 Task: Assign in the project AgileCollab the issue 'Implement a new cloud-based human resource information system for a company with advanced employee self-service and benefits management features' to the sprint 'Compliance Audit Sprint'. Assign in the project AgileCollab the issue 'Integrate a new chatbot feature into an existing customer service portal to enhance customer support and response time' to the sprint 'Compliance Audit Sprint'. Assign in the project AgileCollab the issue 'Develop a new tool for automated testing of load testing and stress testing for web applications' to the sprint 'Compliance Audit Sprint'. Assign in the project AgileCollab the issue 'Upgrade the user interface of a mobile application to improve usability and aesthetics' to the sprint 'Compliance Audit Sprint'
Action: Mouse moved to (185, 50)
Screenshot: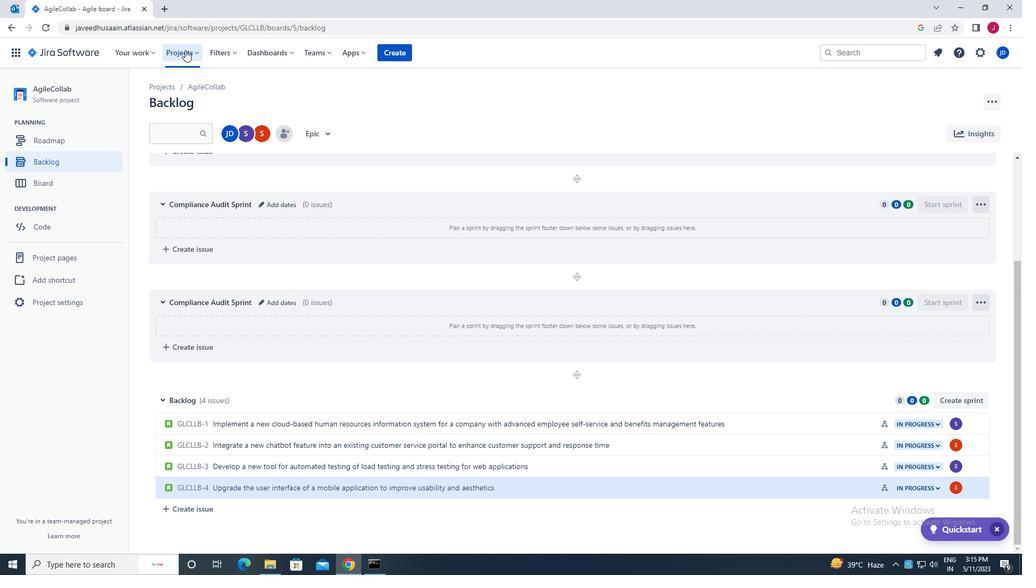 
Action: Mouse pressed left at (185, 50)
Screenshot: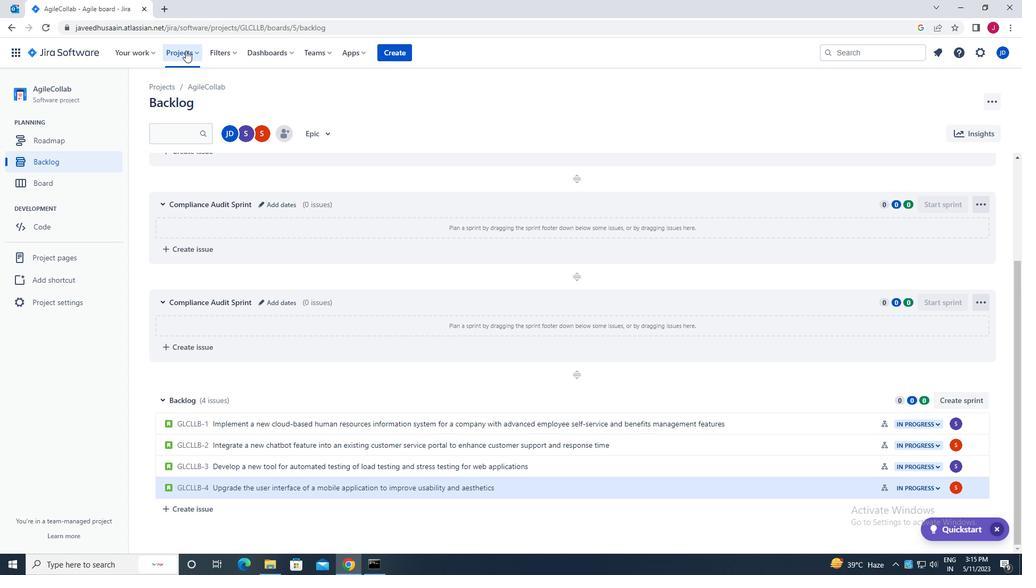 
Action: Mouse moved to (210, 100)
Screenshot: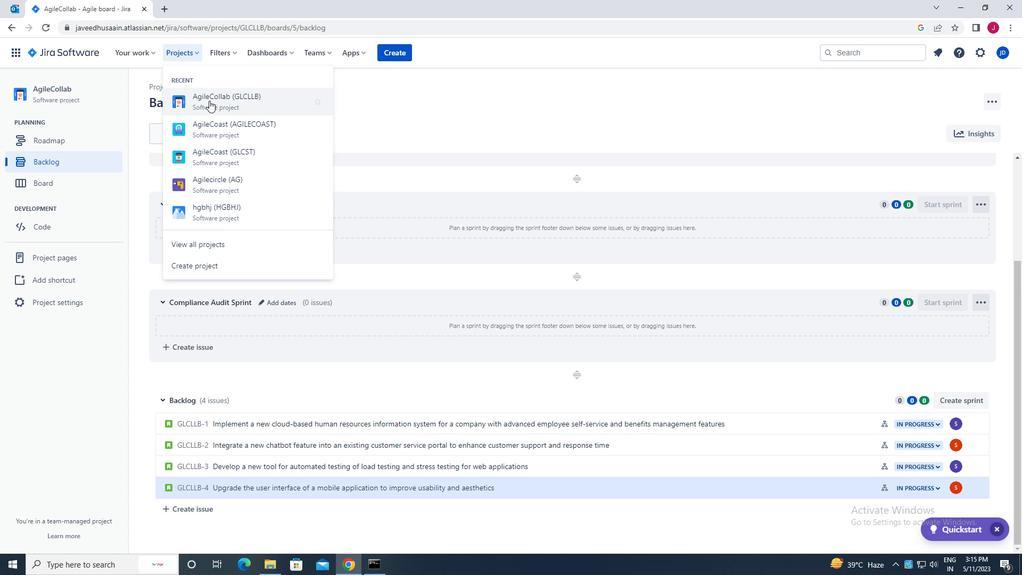 
Action: Mouse pressed left at (210, 100)
Screenshot: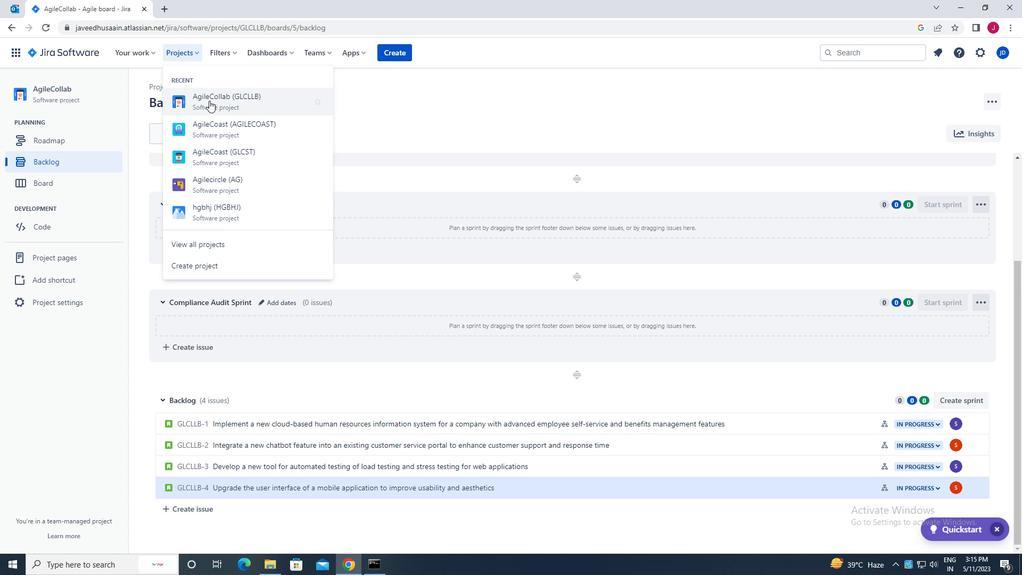 
Action: Mouse moved to (247, 103)
Screenshot: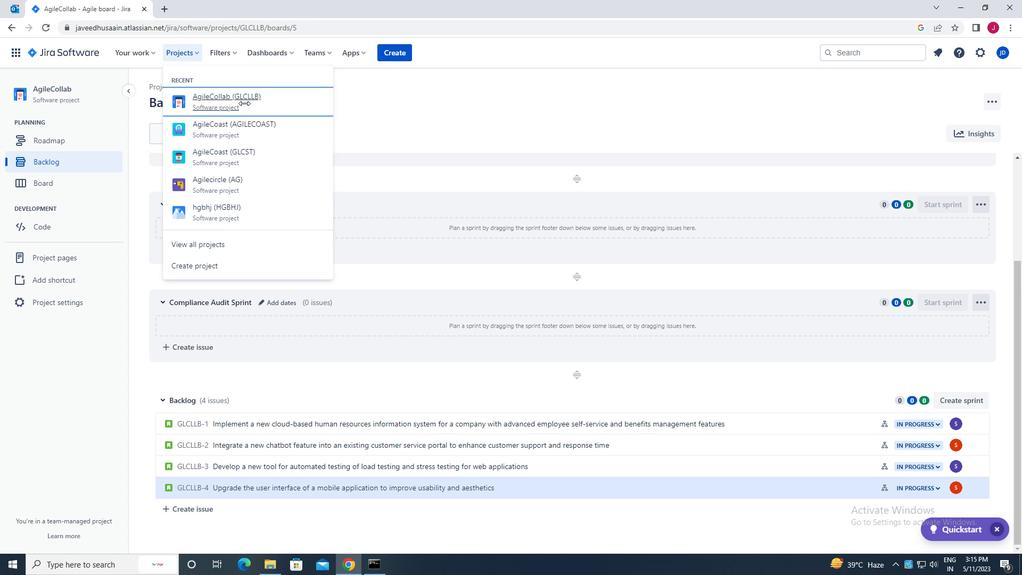 
Action: Mouse pressed left at (247, 103)
Screenshot: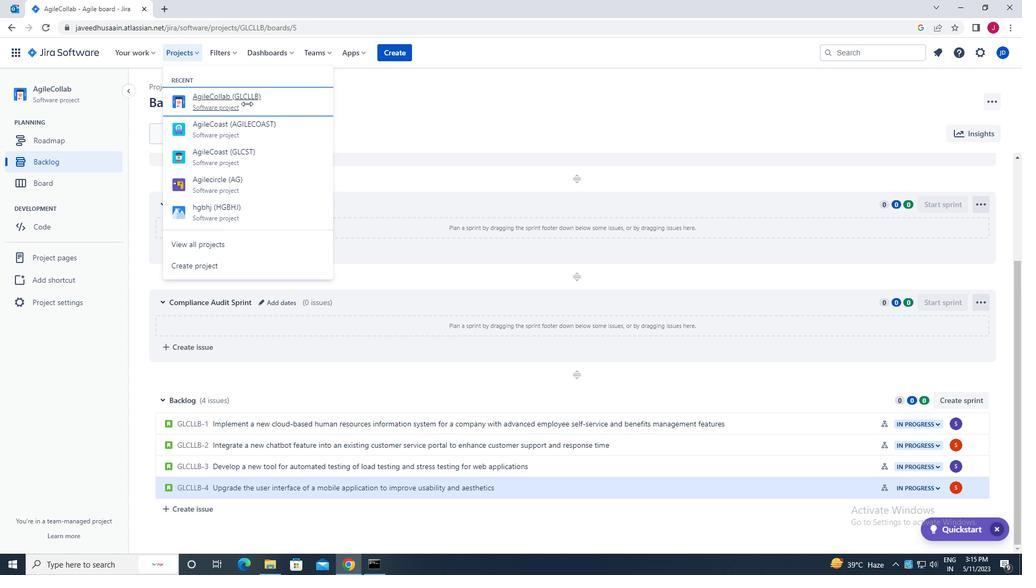 
Action: Mouse moved to (78, 163)
Screenshot: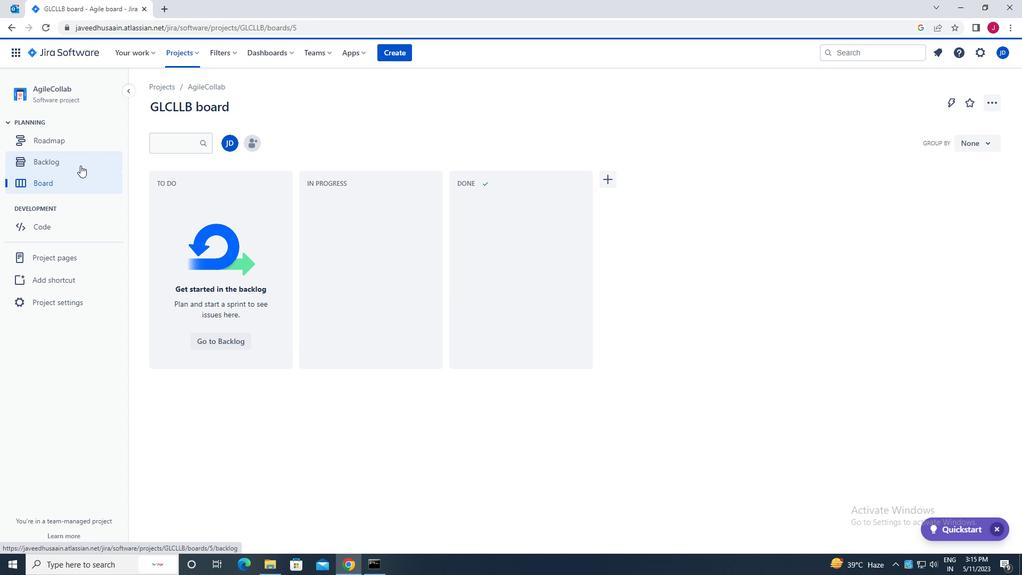 
Action: Mouse pressed left at (78, 163)
Screenshot: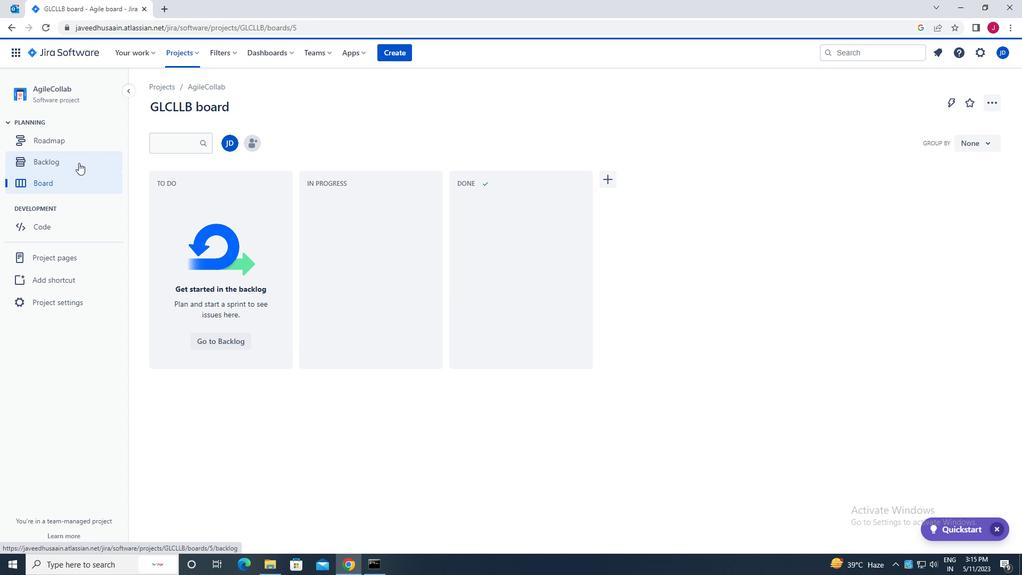 
Action: Mouse moved to (747, 386)
Screenshot: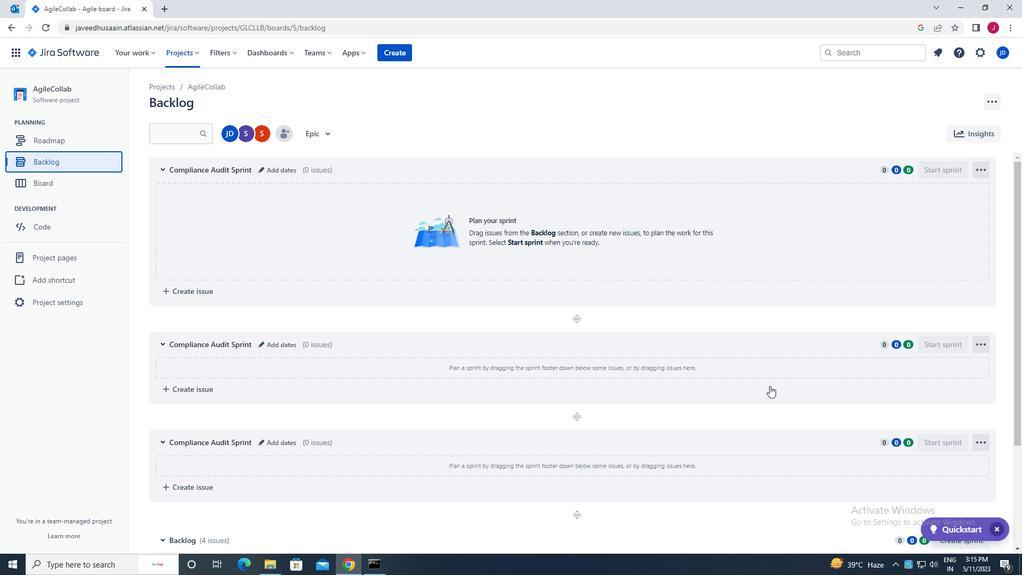 
Action: Mouse scrolled (747, 386) with delta (0, 0)
Screenshot: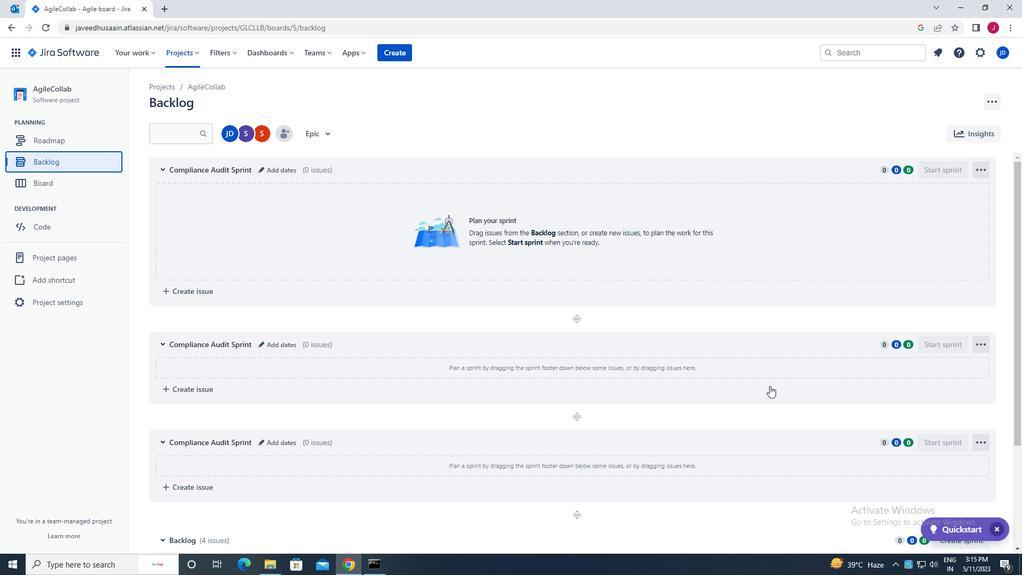 
Action: Mouse moved to (747, 386)
Screenshot: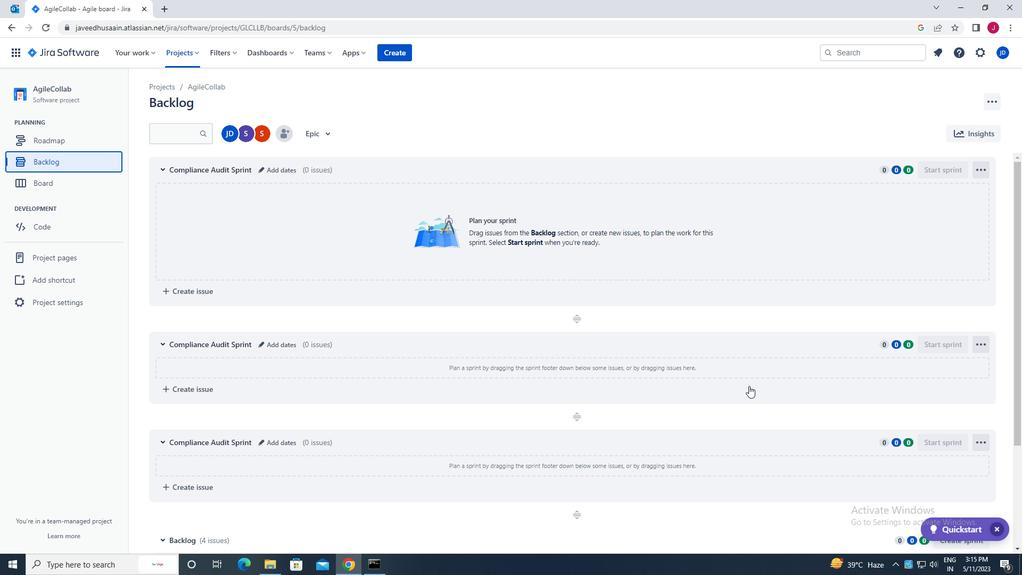 
Action: Mouse scrolled (747, 386) with delta (0, 0)
Screenshot: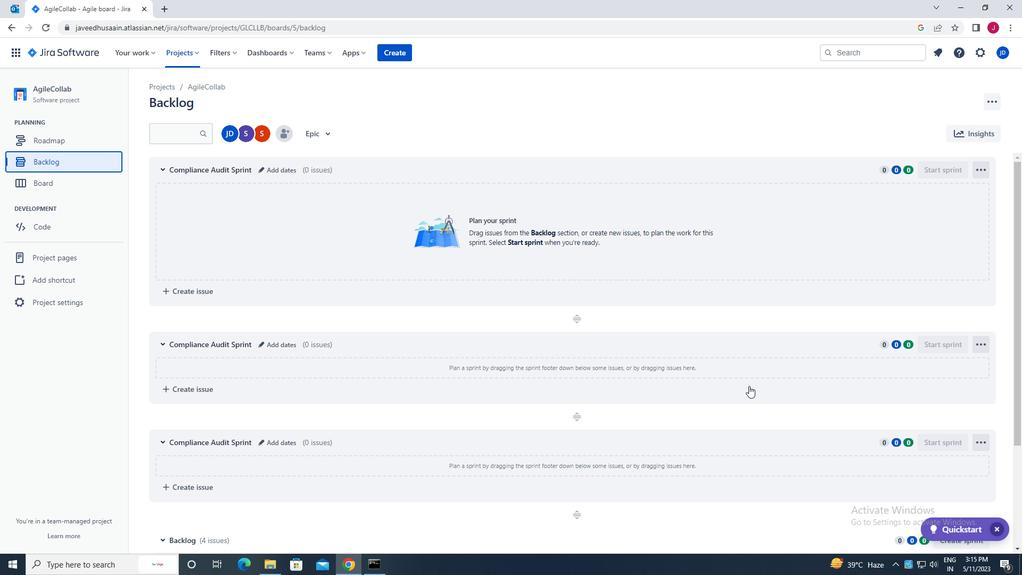
Action: Mouse scrolled (747, 386) with delta (0, 0)
Screenshot: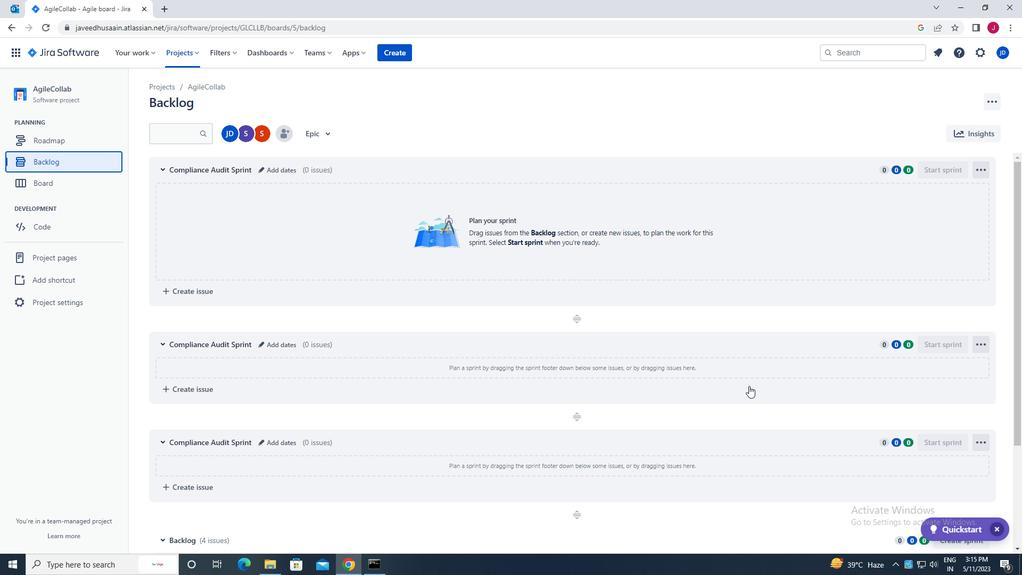 
Action: Mouse scrolled (747, 386) with delta (0, 0)
Screenshot: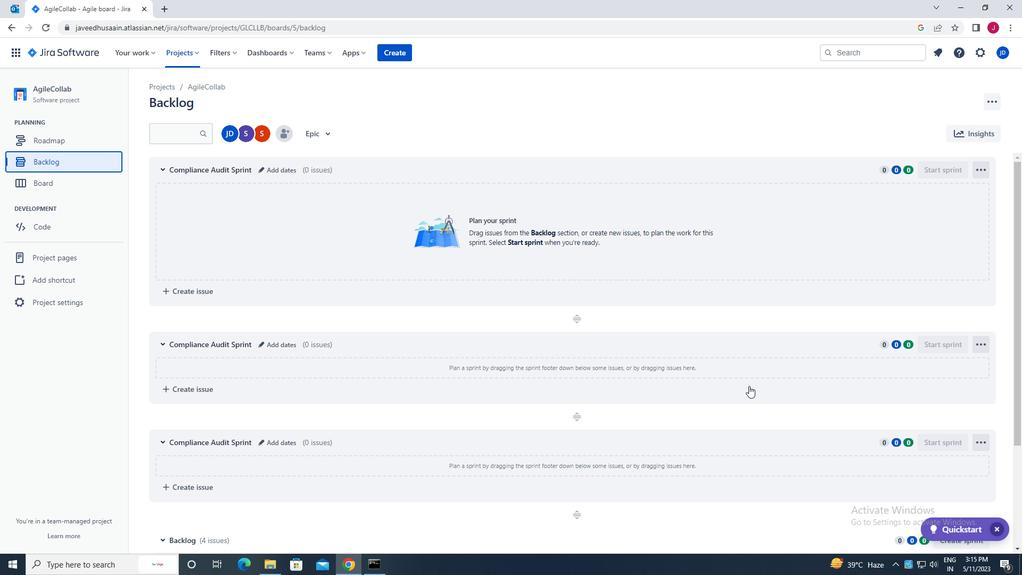 
Action: Mouse scrolled (747, 386) with delta (0, 0)
Screenshot: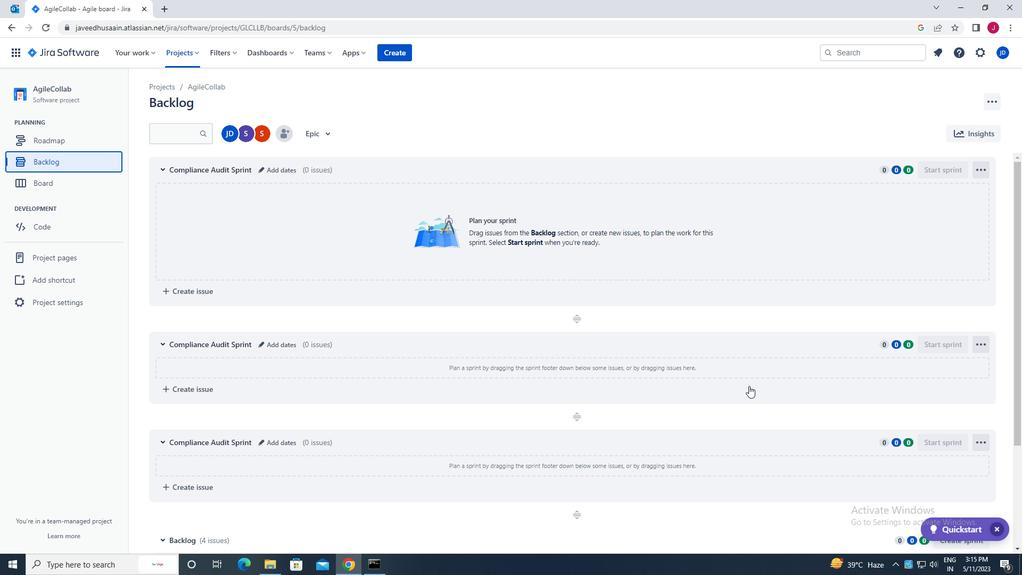 
Action: Mouse moved to (739, 386)
Screenshot: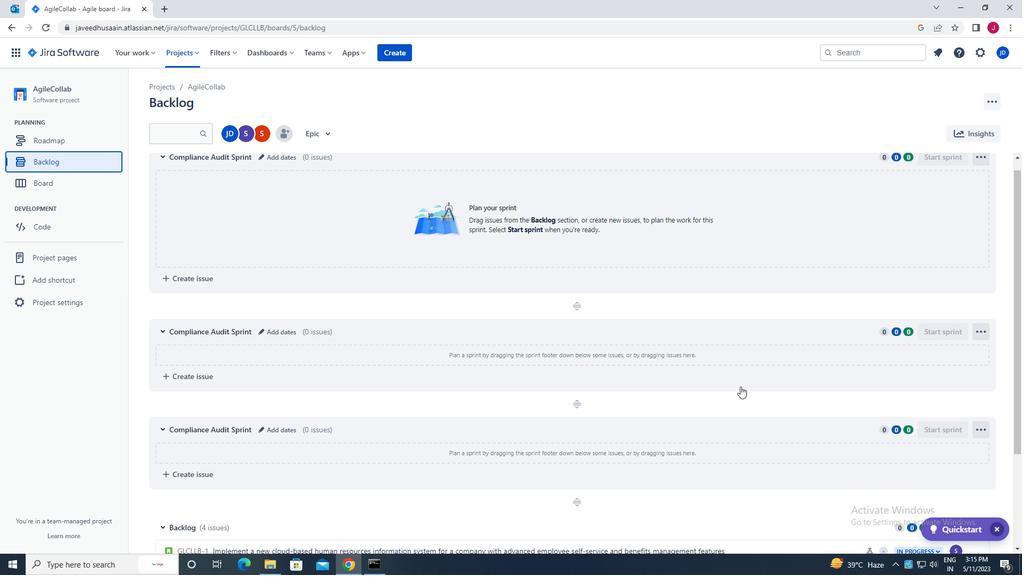 
Action: Mouse scrolled (739, 386) with delta (0, 0)
Screenshot: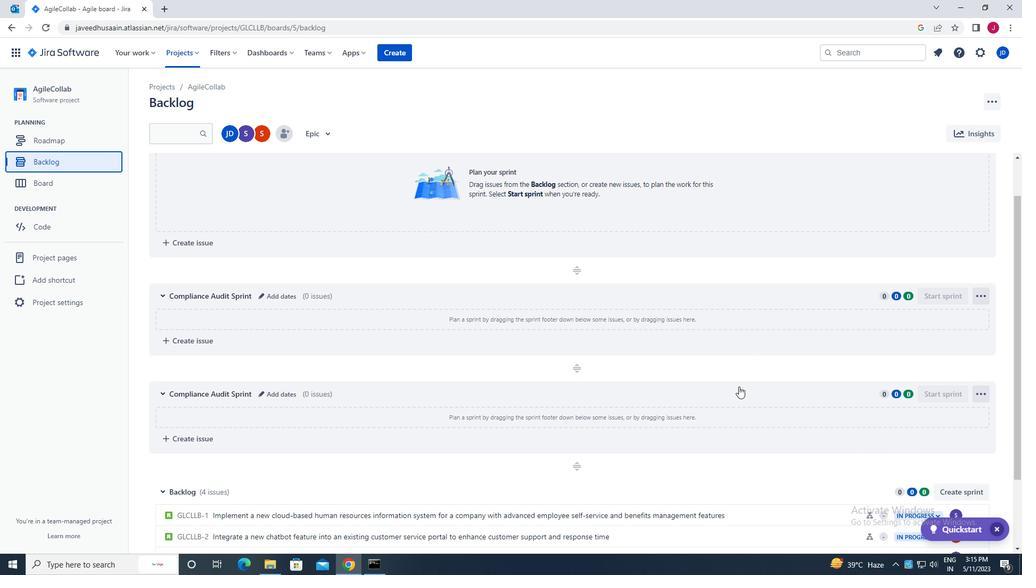 
Action: Mouse scrolled (739, 386) with delta (0, 0)
Screenshot: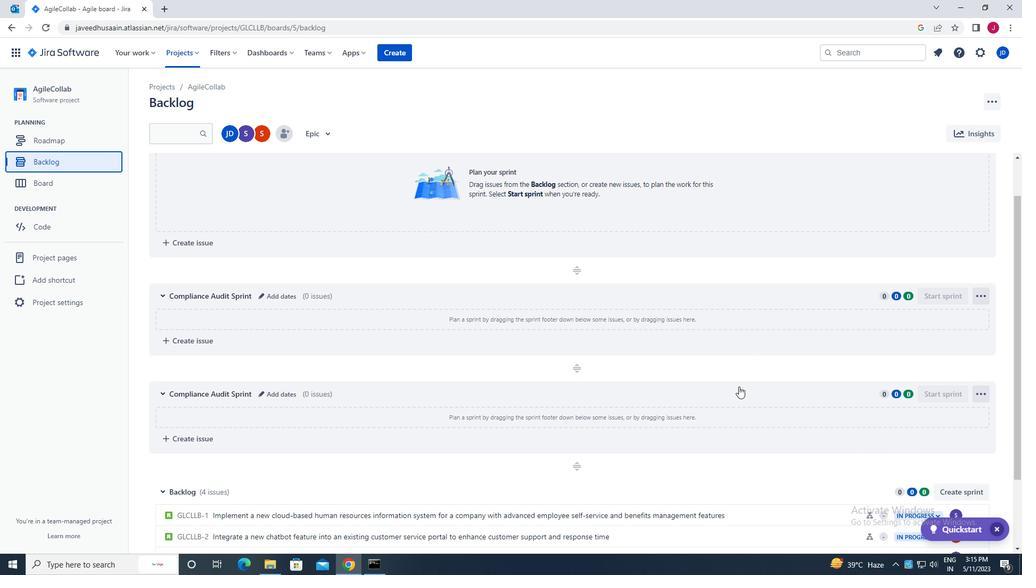 
Action: Mouse scrolled (739, 386) with delta (0, 0)
Screenshot: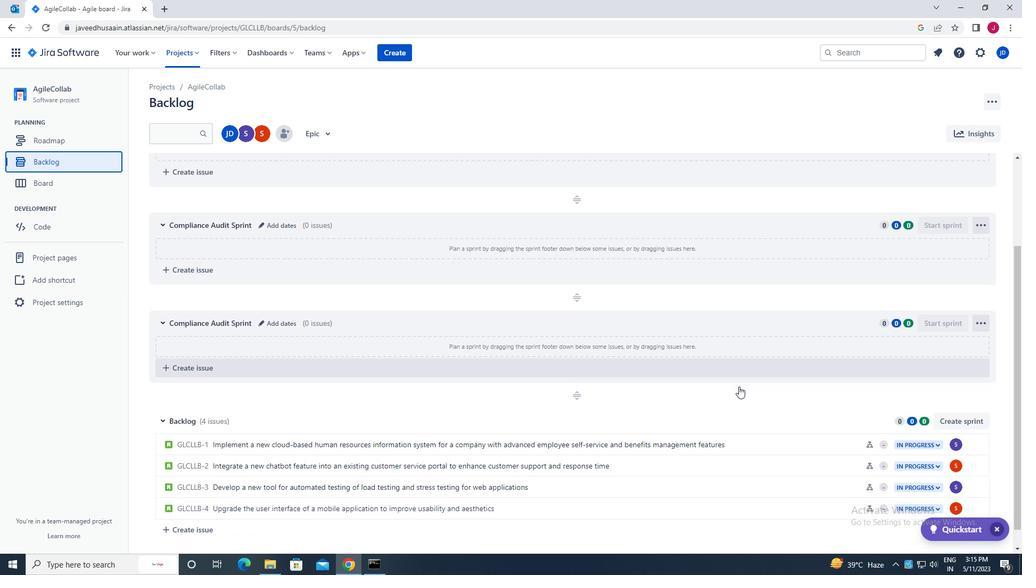 
Action: Mouse scrolled (739, 386) with delta (0, 0)
Screenshot: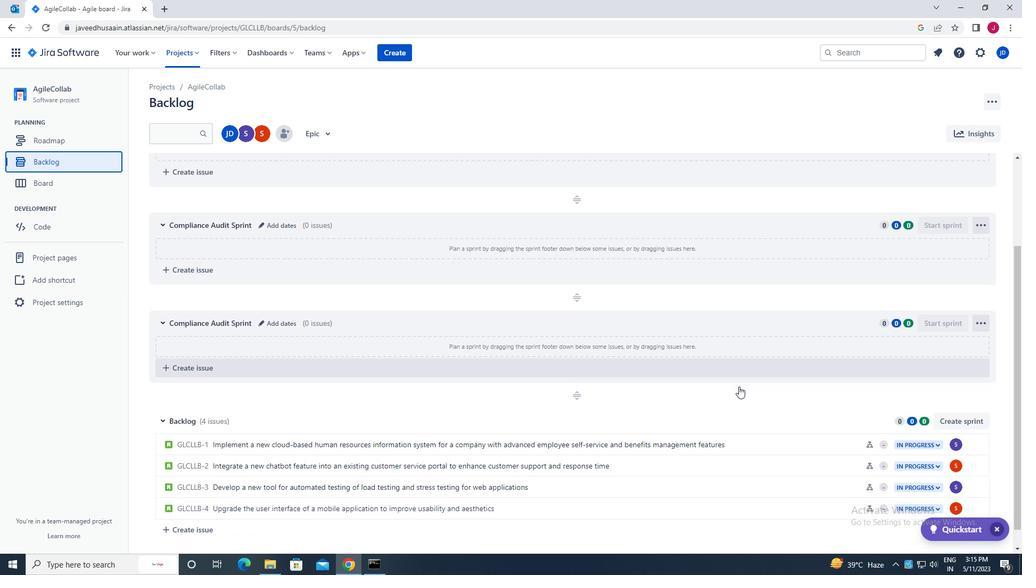
Action: Mouse scrolled (739, 386) with delta (0, 0)
Screenshot: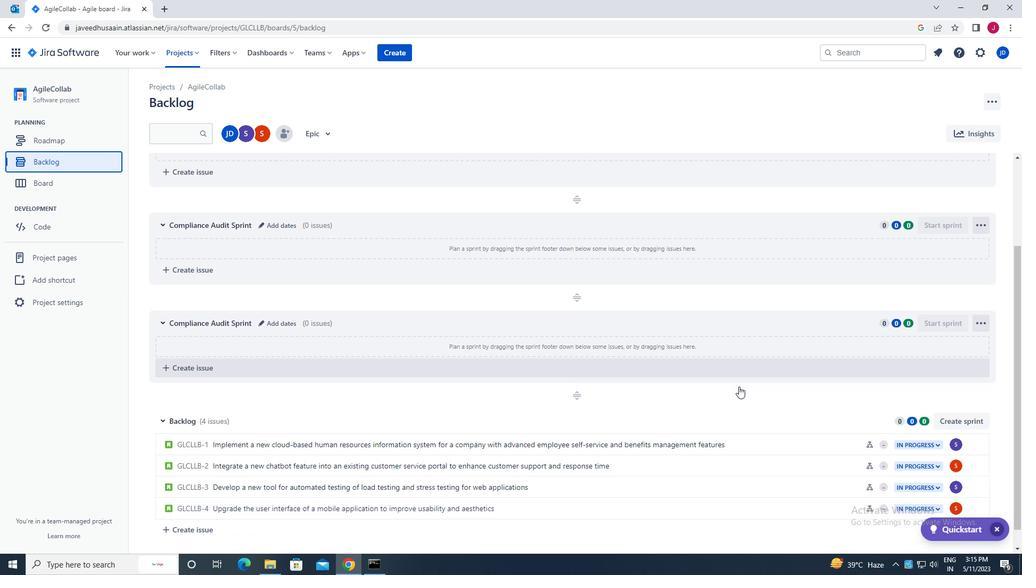 
Action: Mouse scrolled (739, 386) with delta (0, 0)
Screenshot: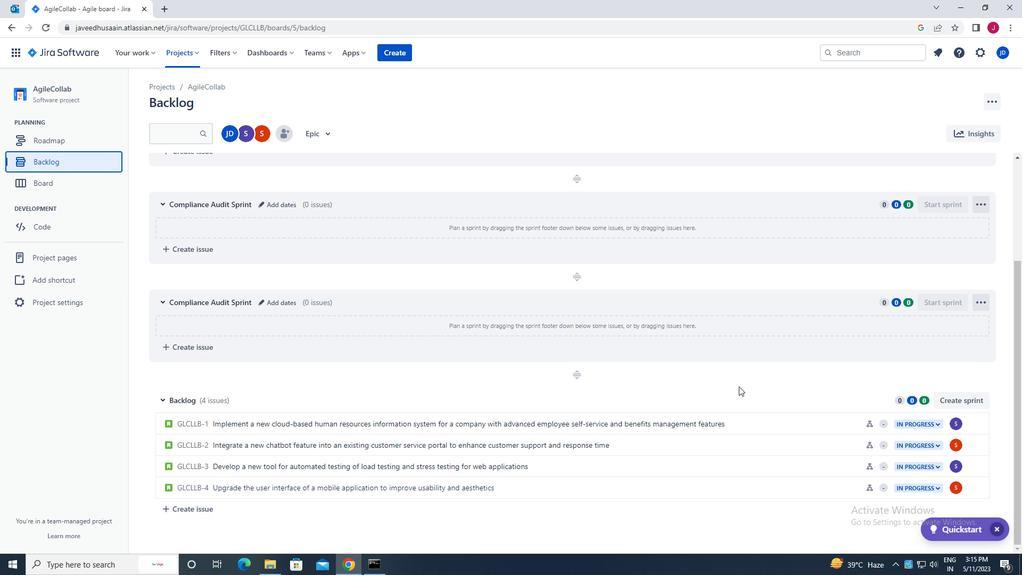 
Action: Mouse scrolled (739, 386) with delta (0, 0)
Screenshot: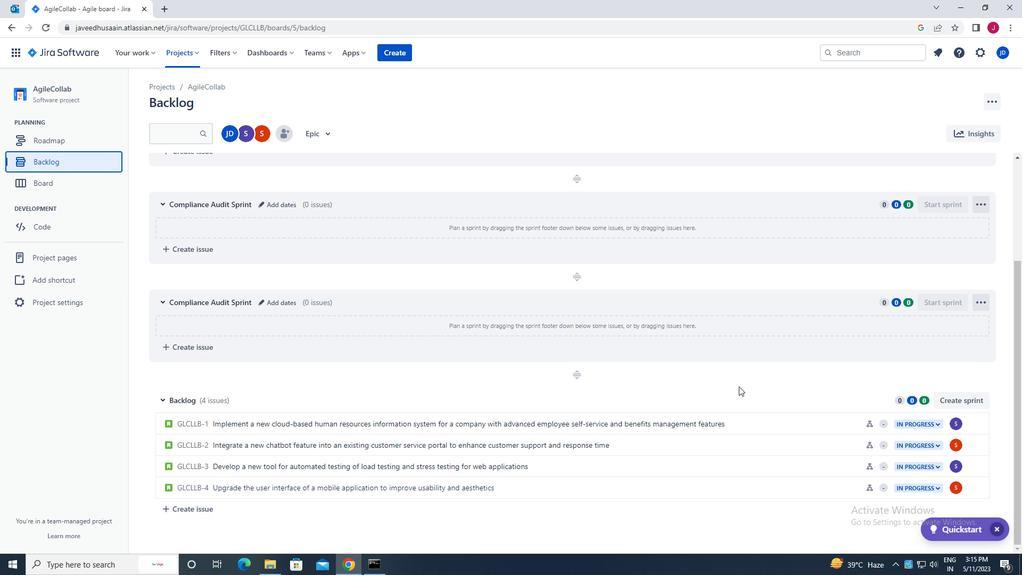 
Action: Mouse scrolled (739, 386) with delta (0, 0)
Screenshot: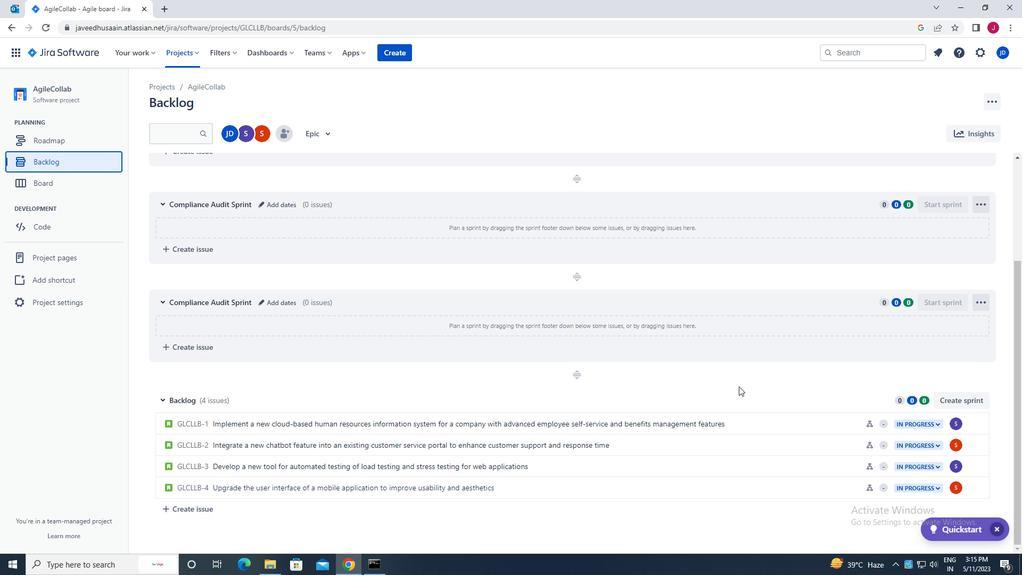 
Action: Mouse scrolled (739, 386) with delta (0, 0)
Screenshot: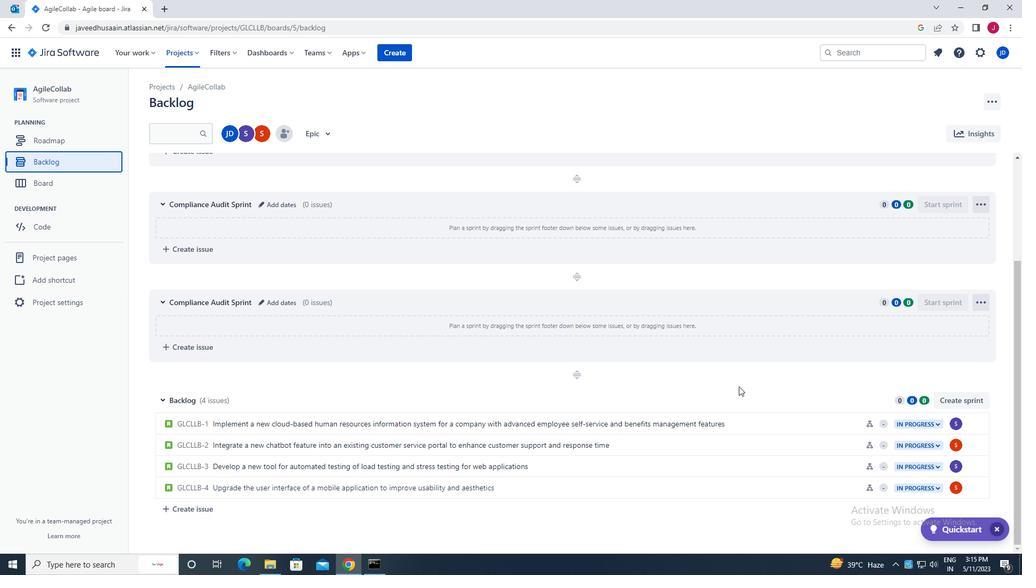 
Action: Mouse scrolled (739, 386) with delta (0, 0)
Screenshot: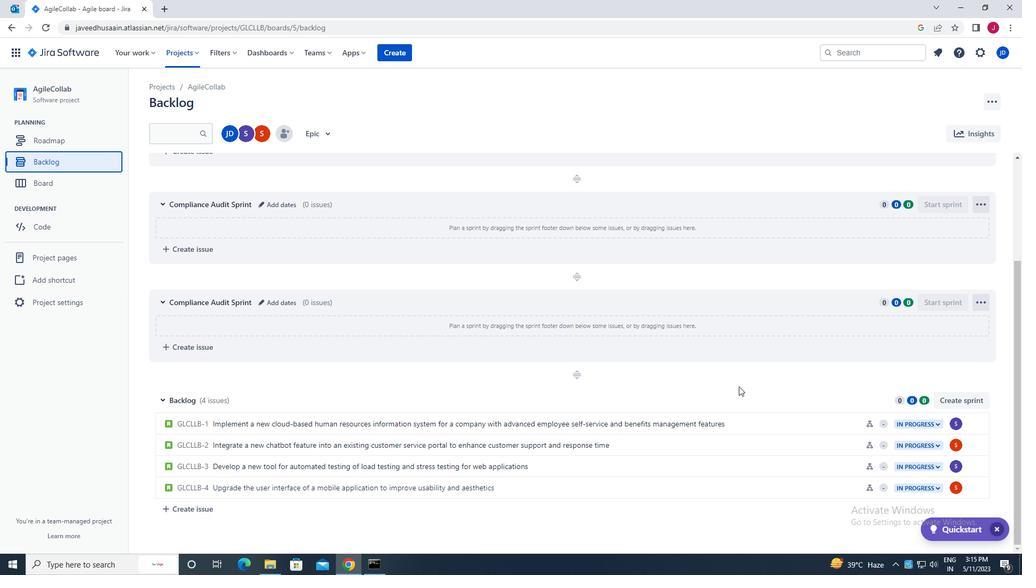 
Action: Mouse scrolled (739, 386) with delta (0, 0)
Screenshot: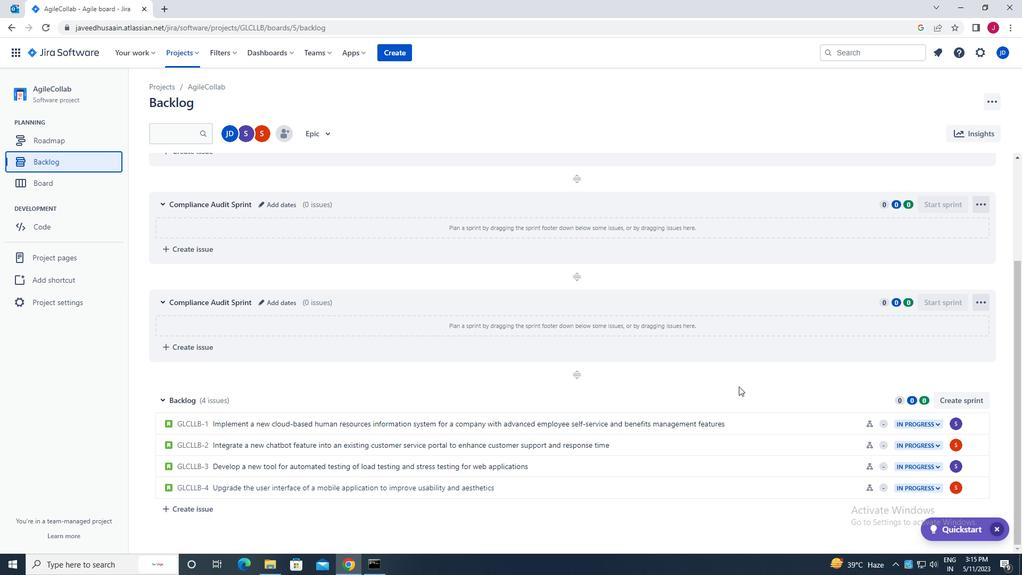 
Action: Mouse moved to (975, 424)
Screenshot: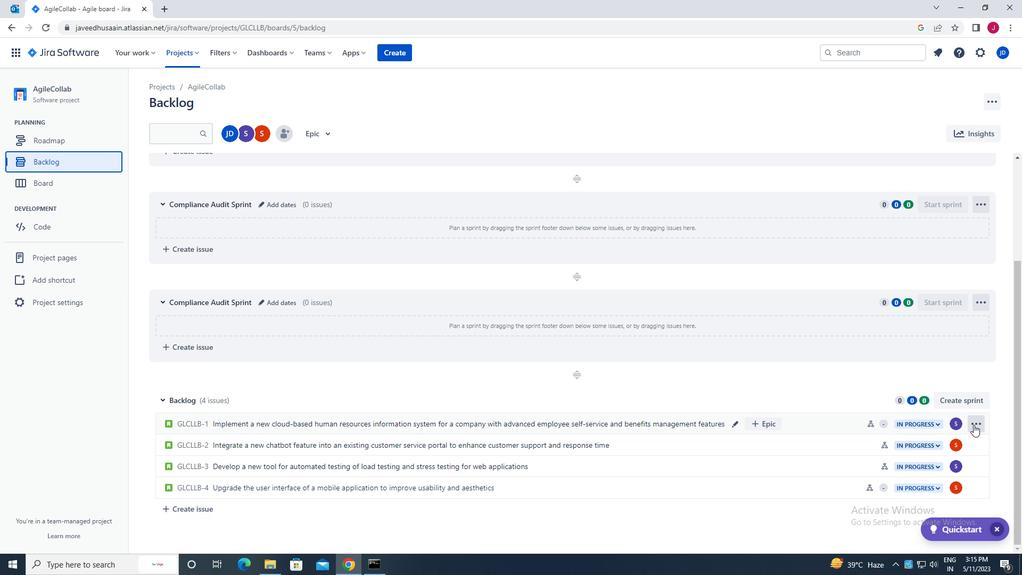 
Action: Mouse pressed left at (975, 424)
Screenshot: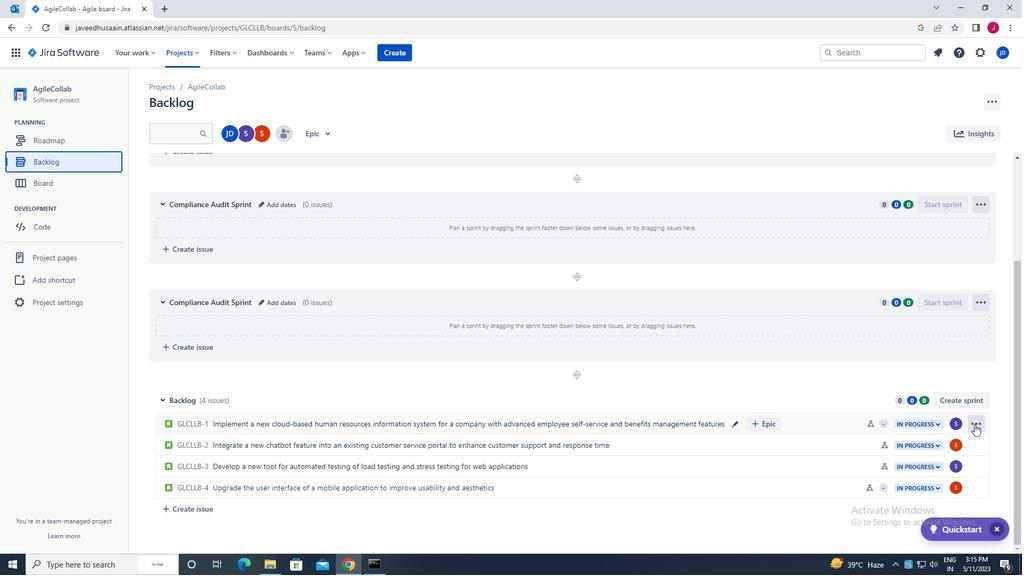 
Action: Mouse moved to (951, 331)
Screenshot: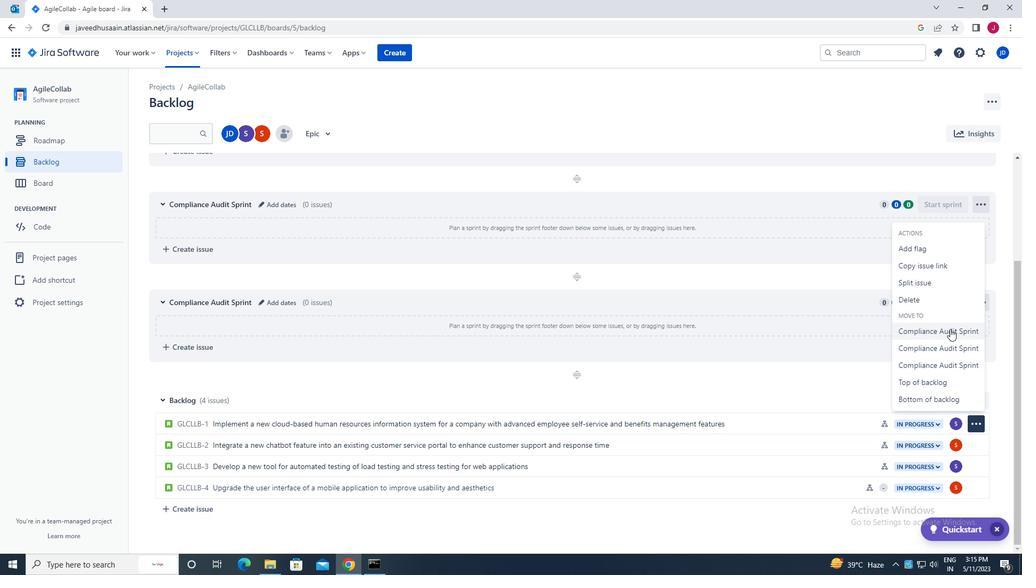 
Action: Mouse pressed left at (951, 331)
Screenshot: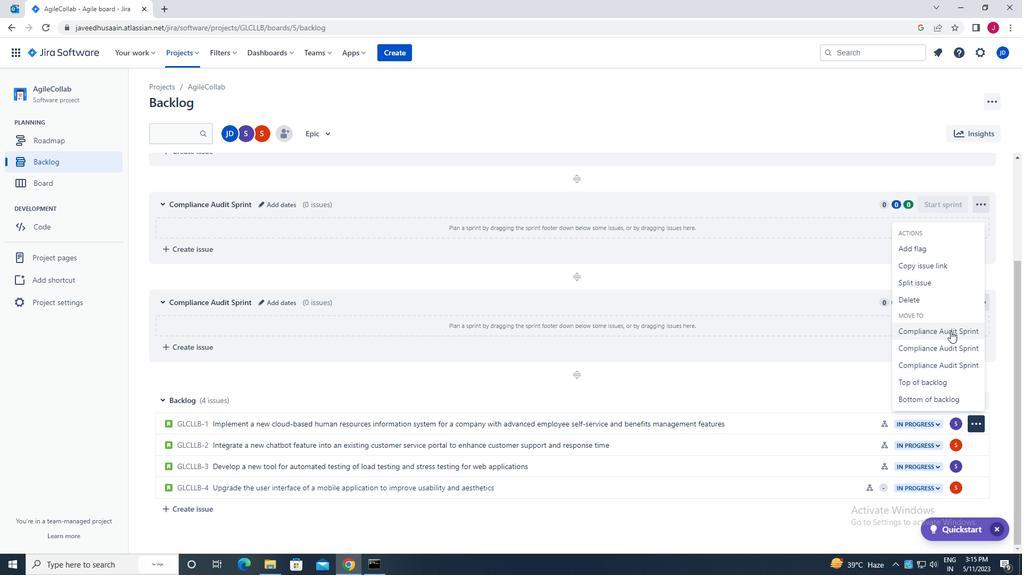
Action: Mouse moved to (825, 408)
Screenshot: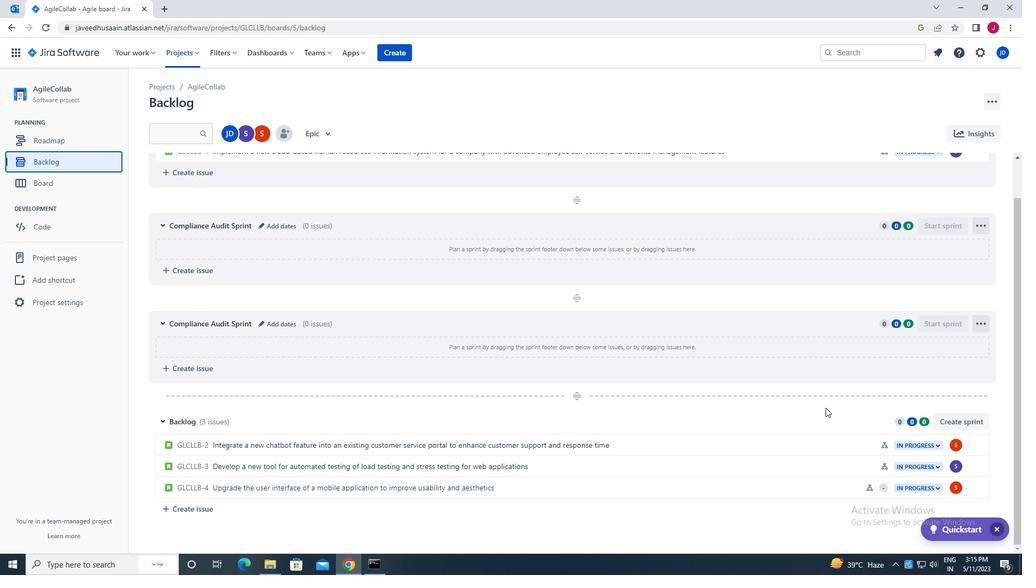 
Action: Mouse scrolled (825, 407) with delta (0, 0)
Screenshot: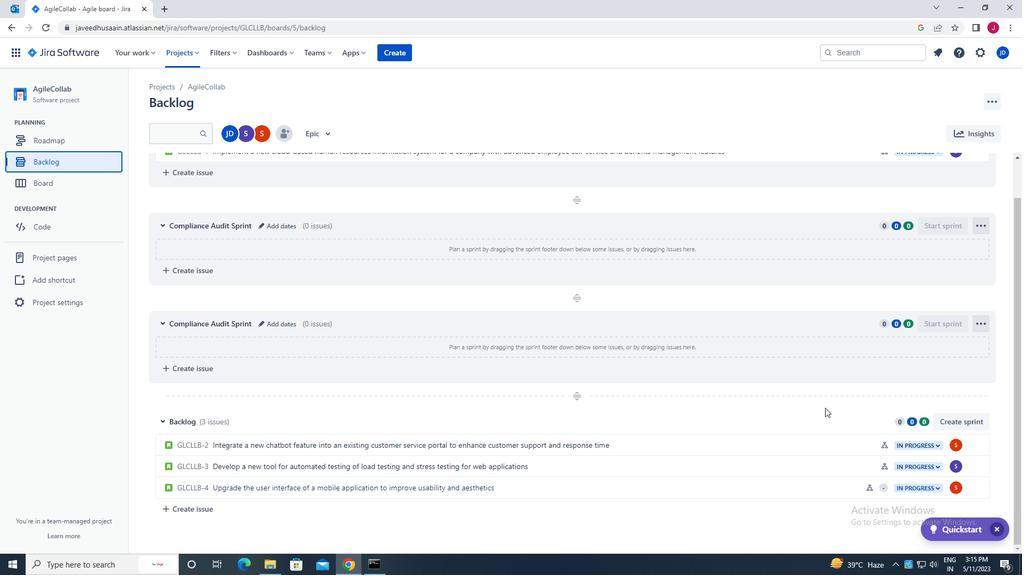 
Action: Mouse scrolled (825, 407) with delta (0, 0)
Screenshot: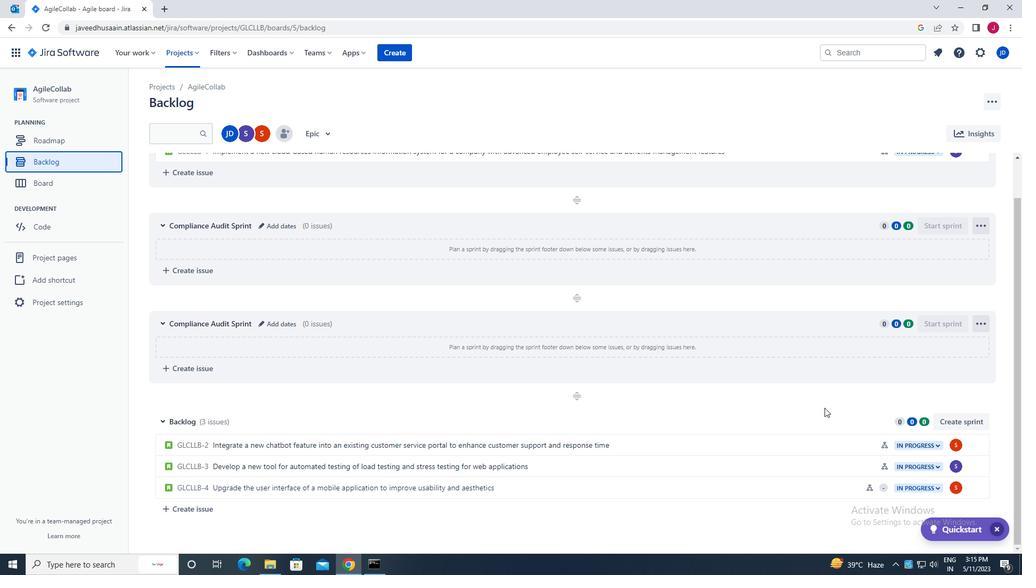 
Action: Mouse moved to (974, 444)
Screenshot: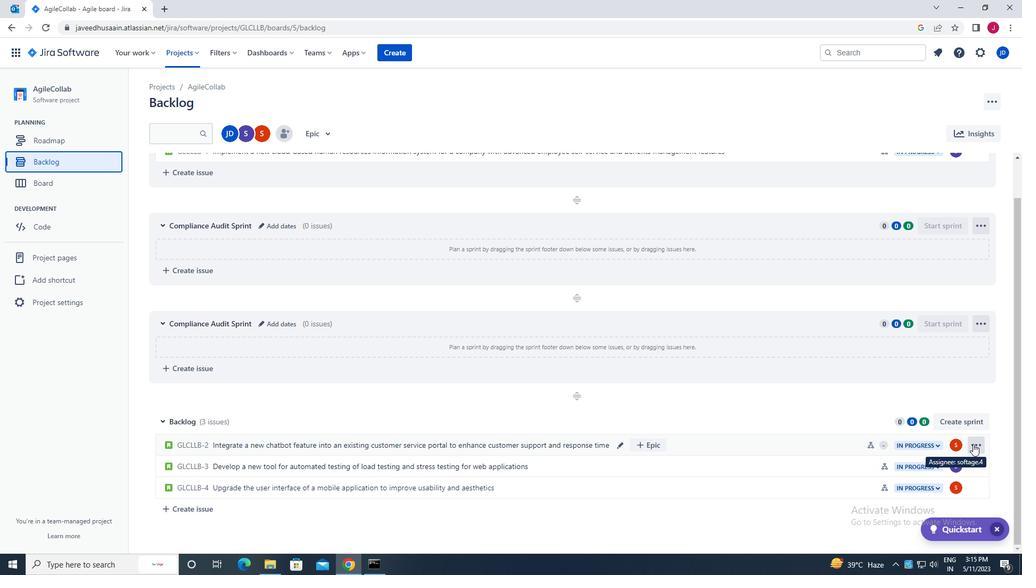 
Action: Mouse pressed left at (974, 444)
Screenshot: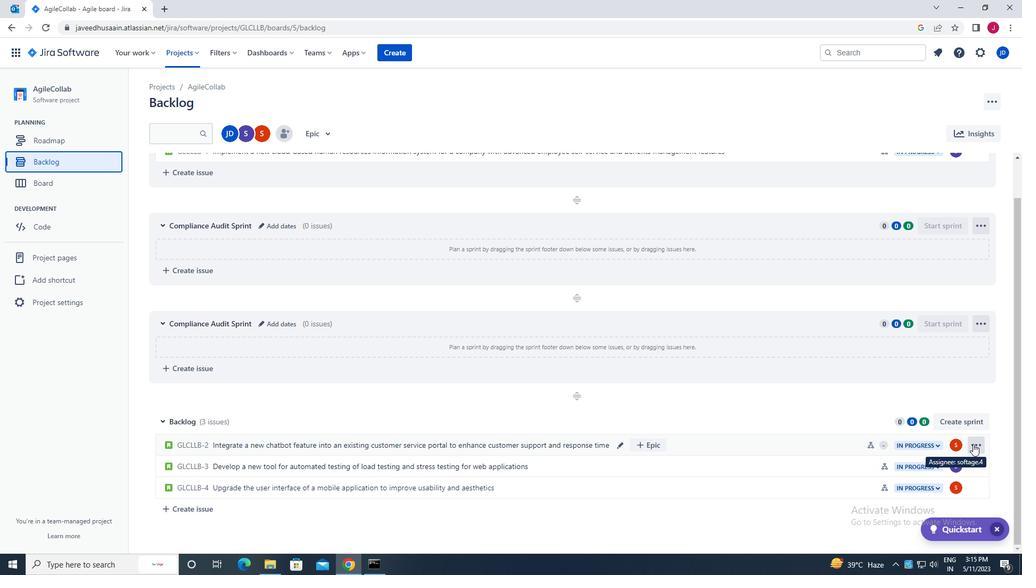 
Action: Mouse moved to (941, 371)
Screenshot: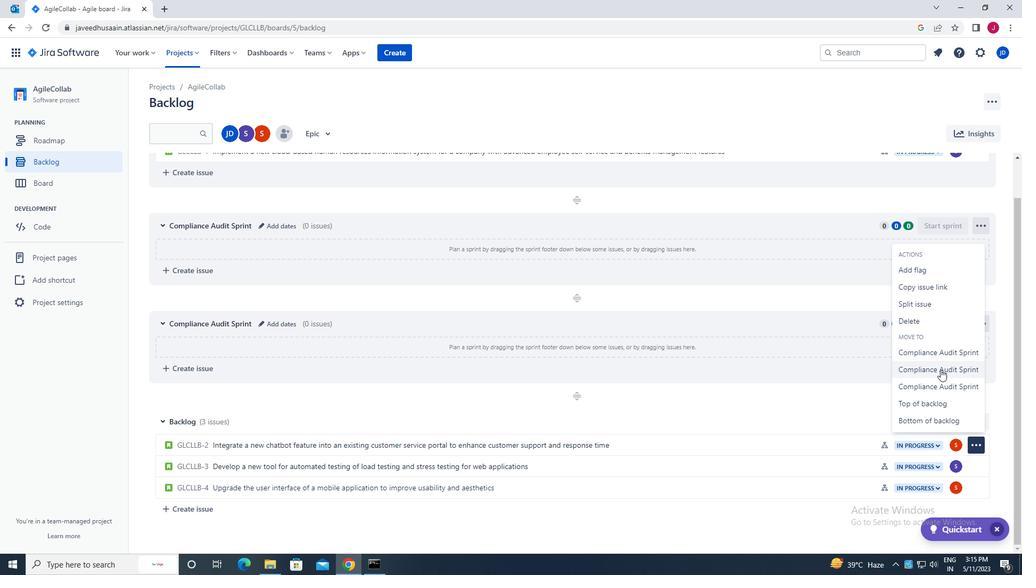 
Action: Mouse pressed left at (941, 371)
Screenshot: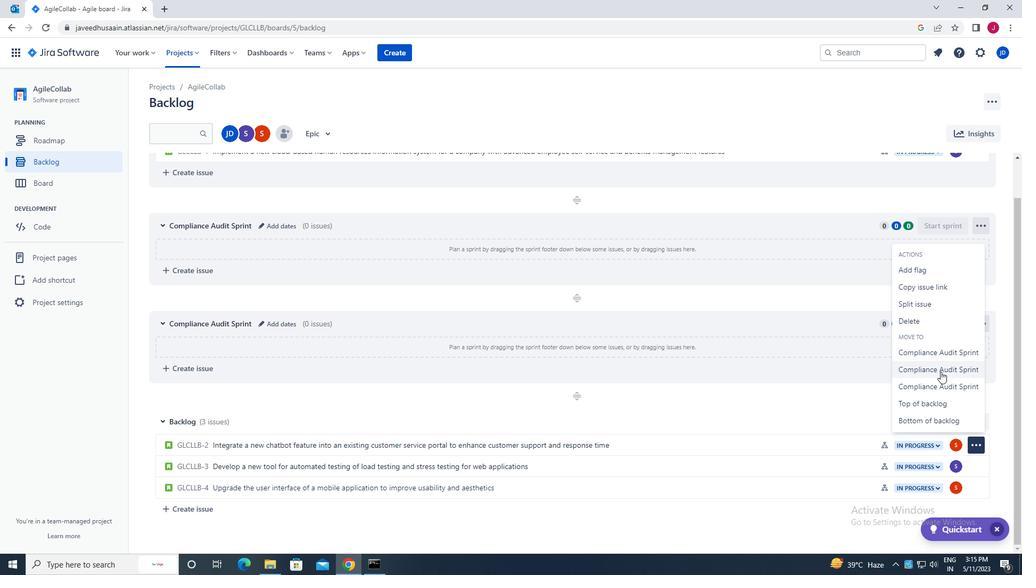 
Action: Mouse moved to (975, 465)
Screenshot: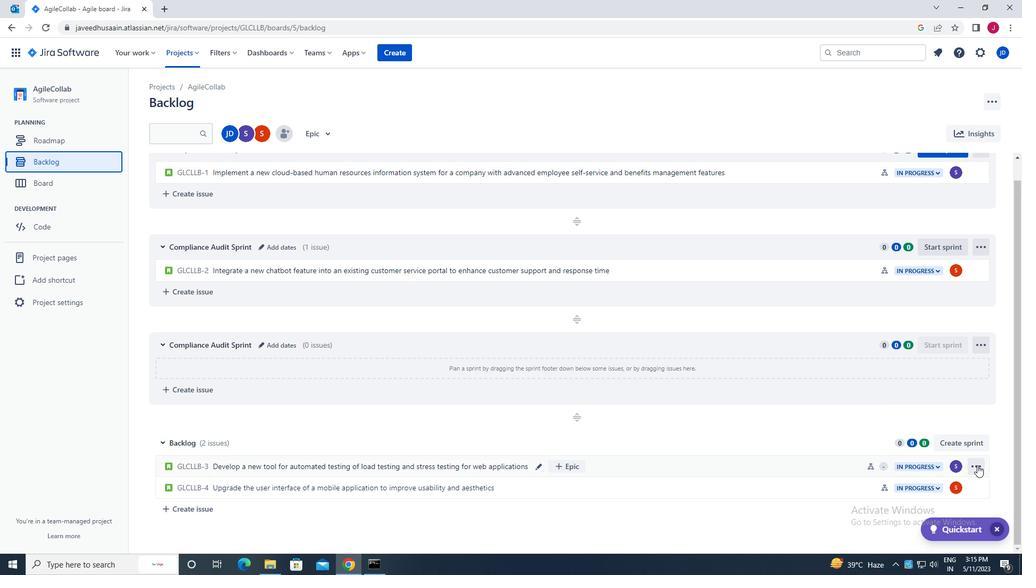 
Action: Mouse pressed left at (975, 465)
Screenshot: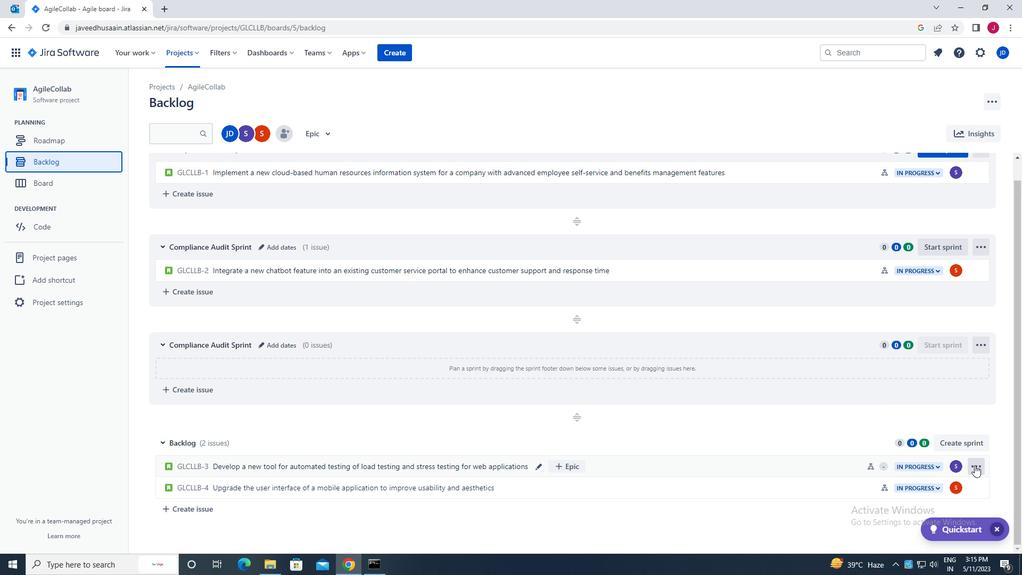 
Action: Mouse moved to (945, 407)
Screenshot: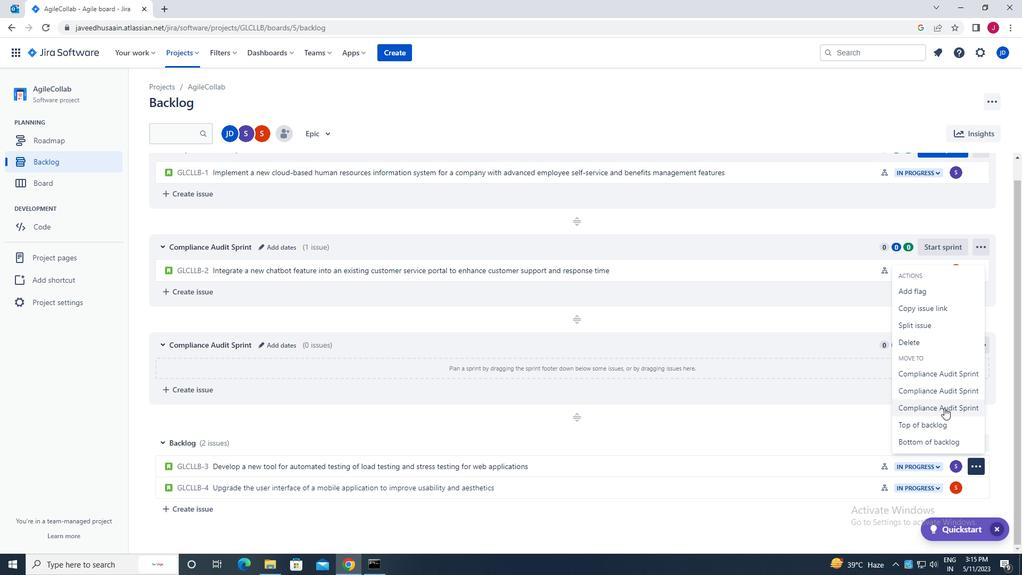 
Action: Mouse pressed left at (945, 407)
Screenshot: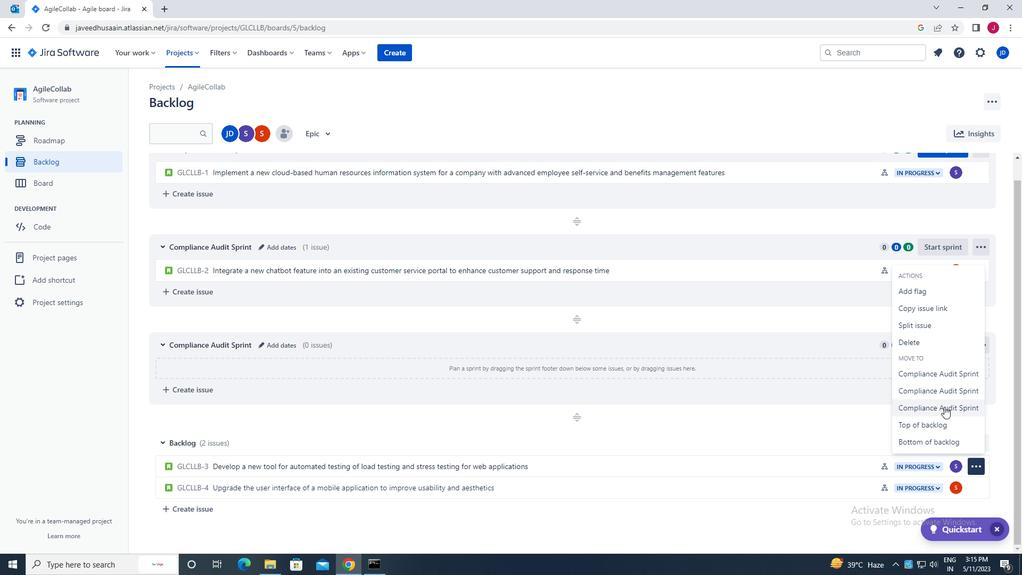 
Action: Mouse moved to (701, 423)
Screenshot: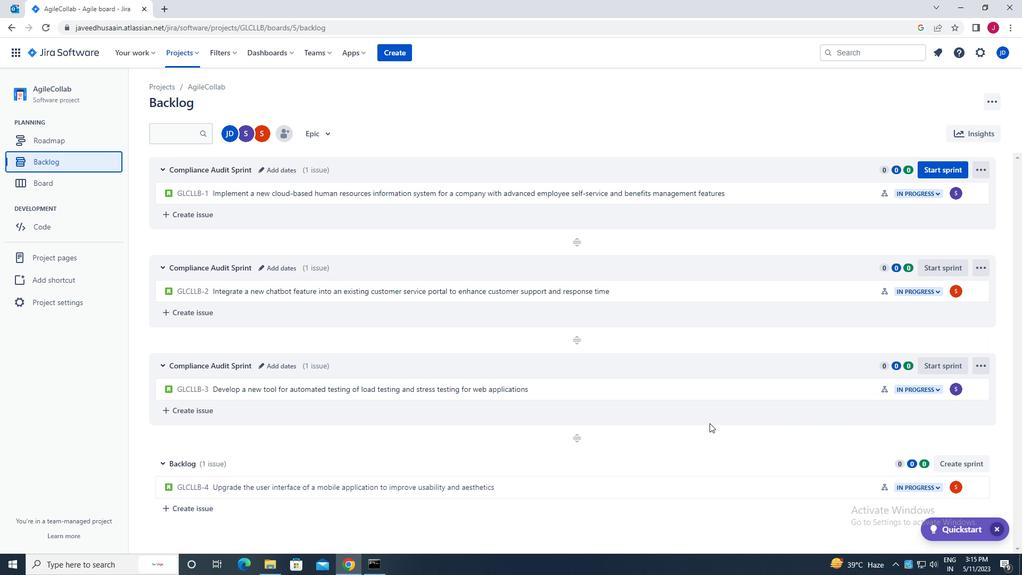 
Action: Mouse scrolled (701, 423) with delta (0, 0)
Screenshot: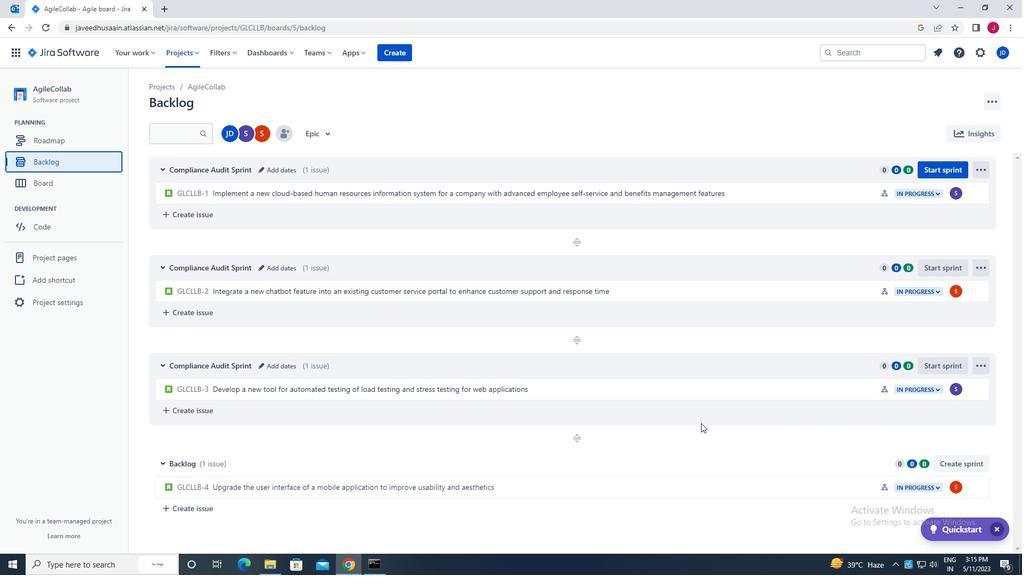 
Action: Mouse scrolled (701, 423) with delta (0, 0)
Screenshot: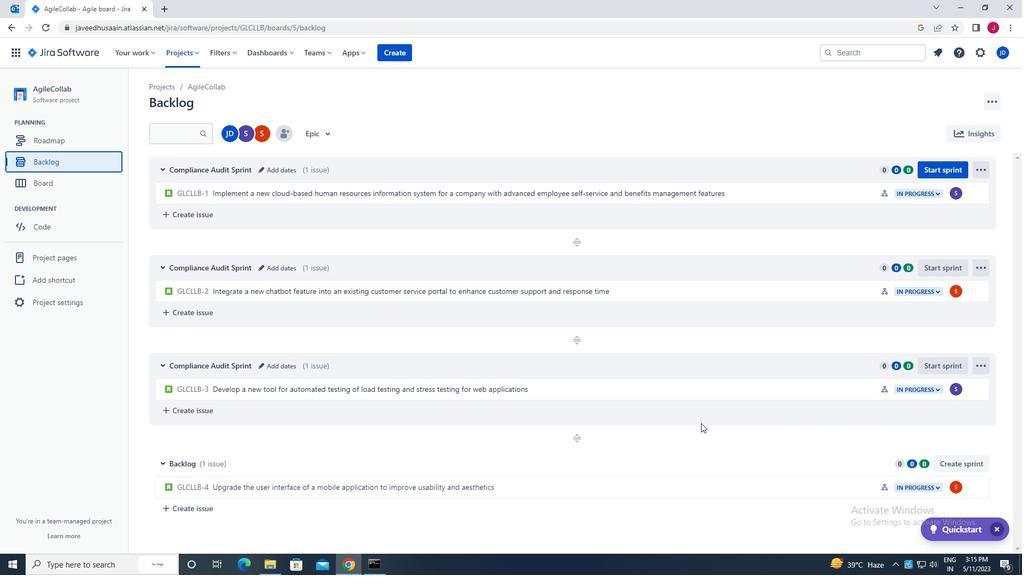 
Action: Mouse scrolled (701, 423) with delta (0, 0)
Screenshot: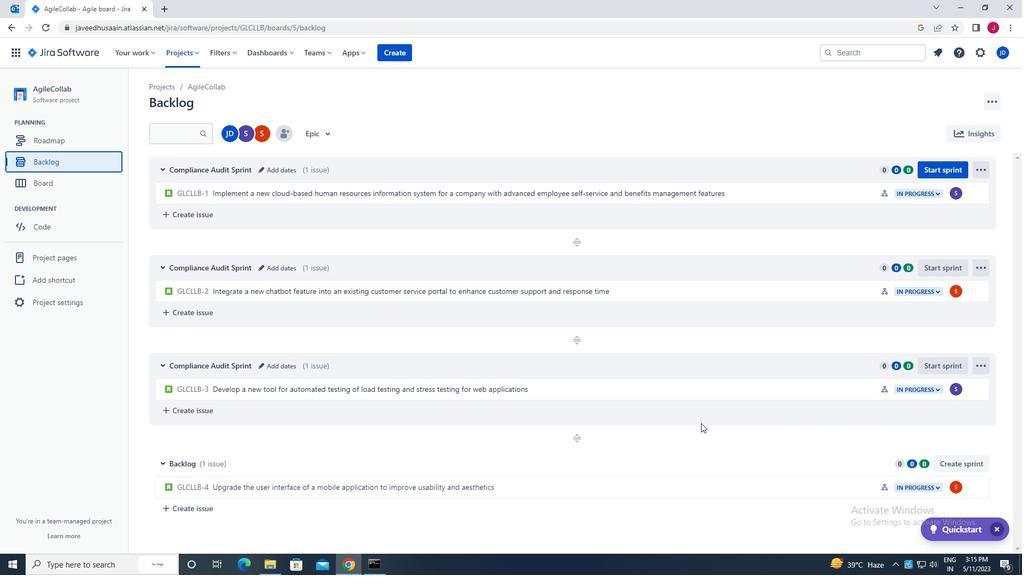 
Action: Mouse scrolled (701, 423) with delta (0, 0)
Screenshot: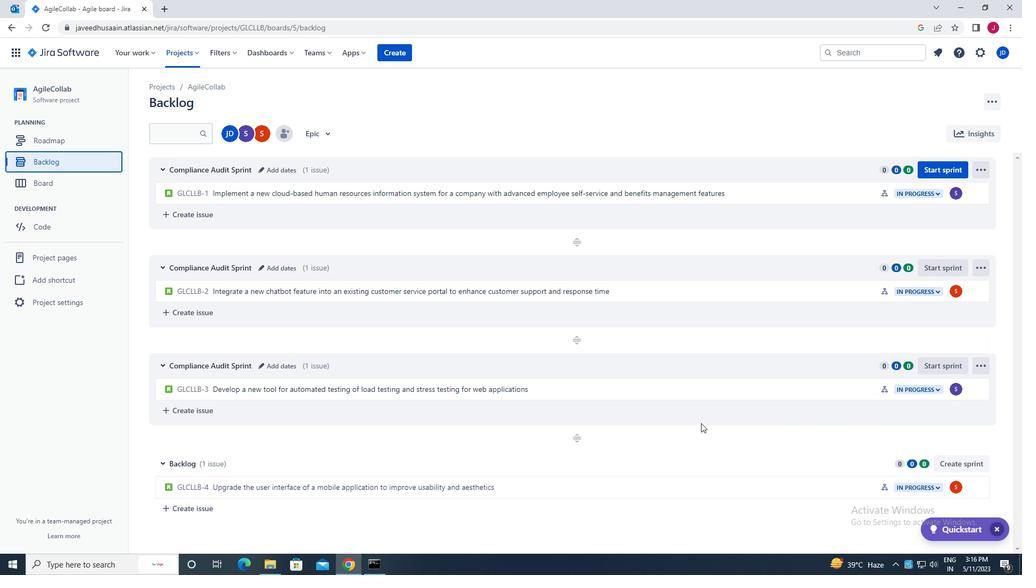 
Action: Mouse scrolled (701, 423) with delta (0, 0)
Screenshot: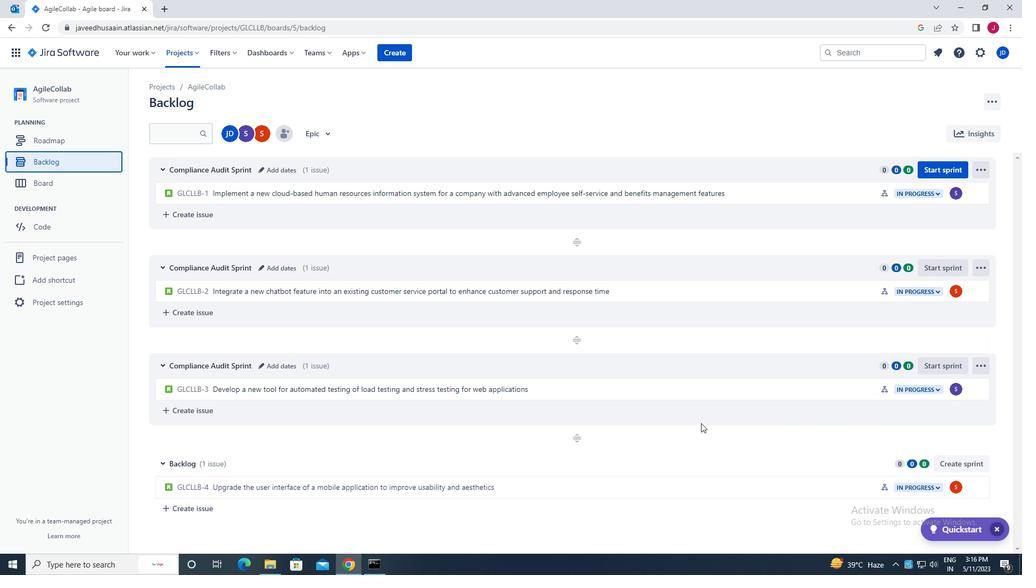 
Action: Mouse moved to (704, 426)
Screenshot: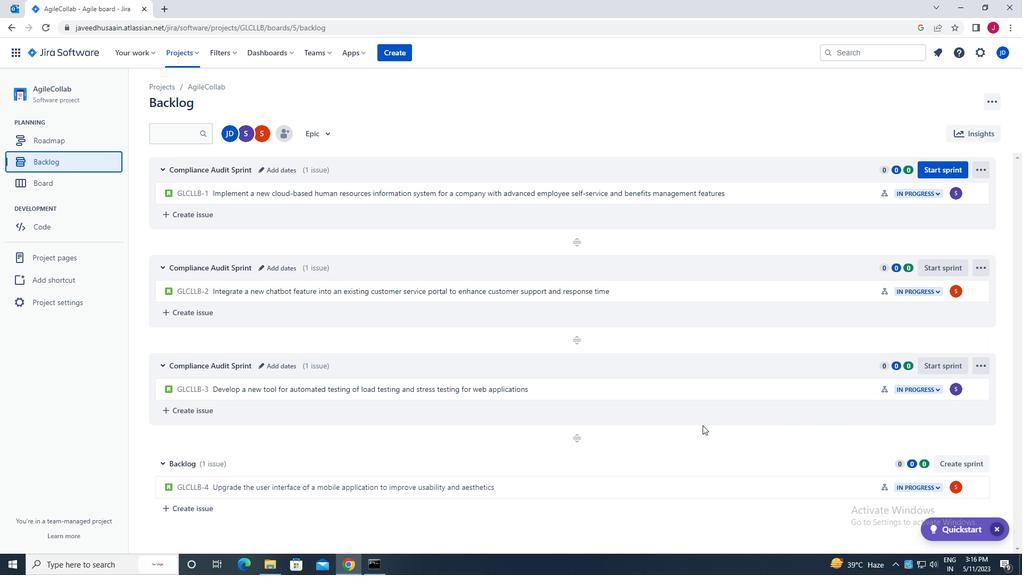 
Action: Mouse scrolled (704, 426) with delta (0, 0)
Screenshot: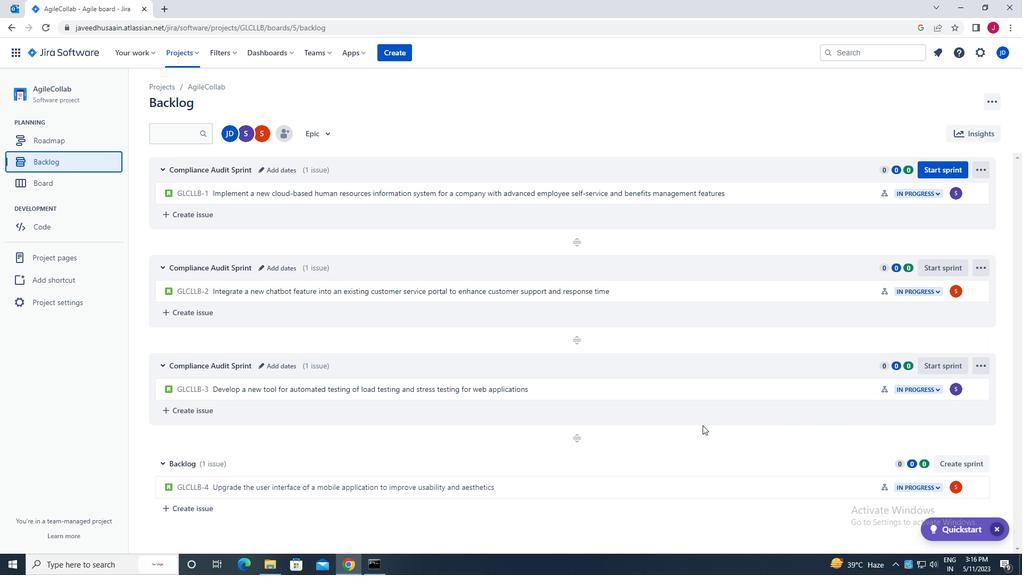 
Action: Mouse moved to (972, 439)
Screenshot: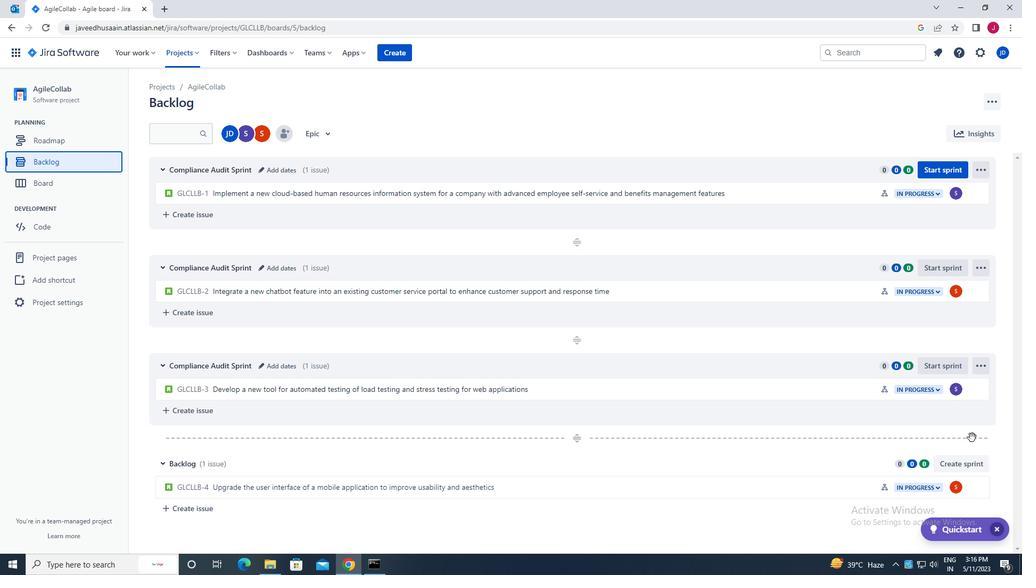 
Action: Mouse scrolled (972, 438) with delta (0, 0)
Screenshot: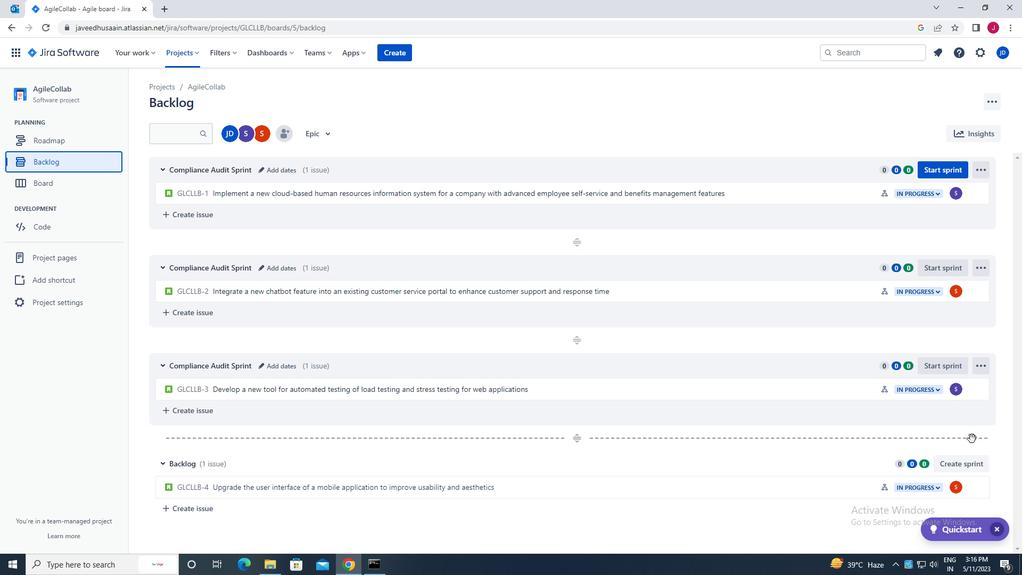 
Action: Mouse scrolled (972, 438) with delta (0, 0)
Screenshot: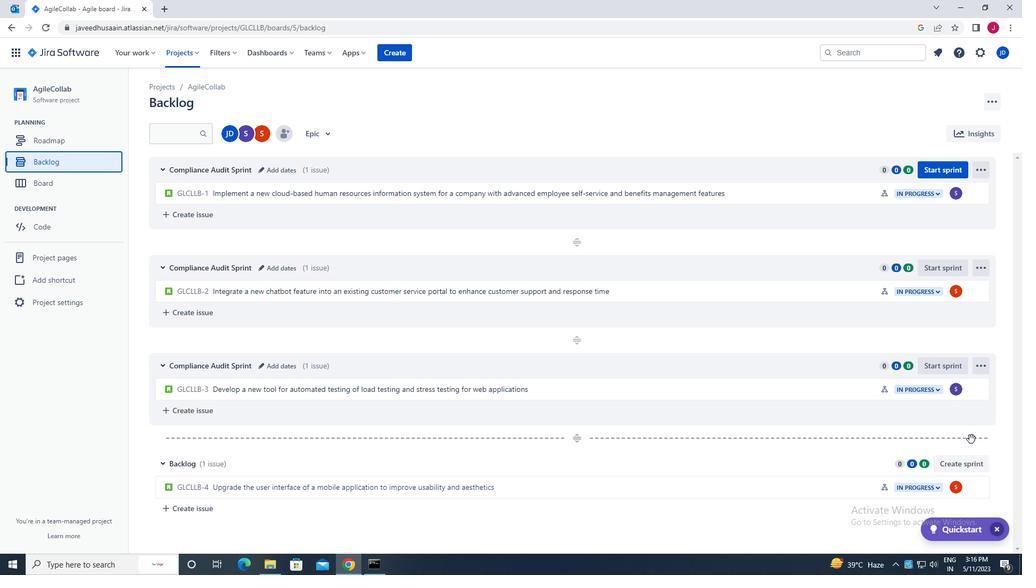
Action: Mouse scrolled (972, 438) with delta (0, 0)
Screenshot: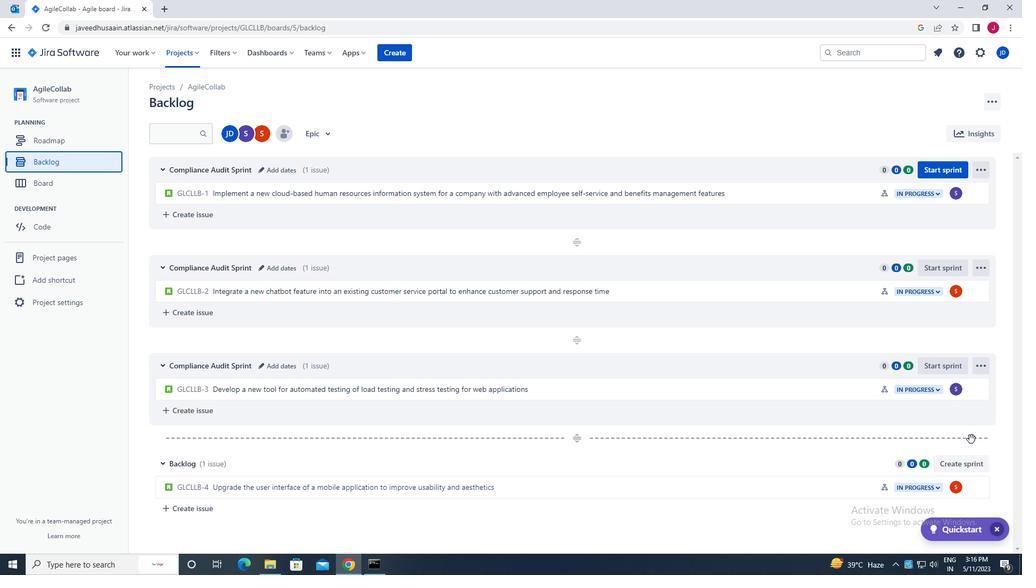 
Action: Mouse scrolled (972, 438) with delta (0, 0)
Screenshot: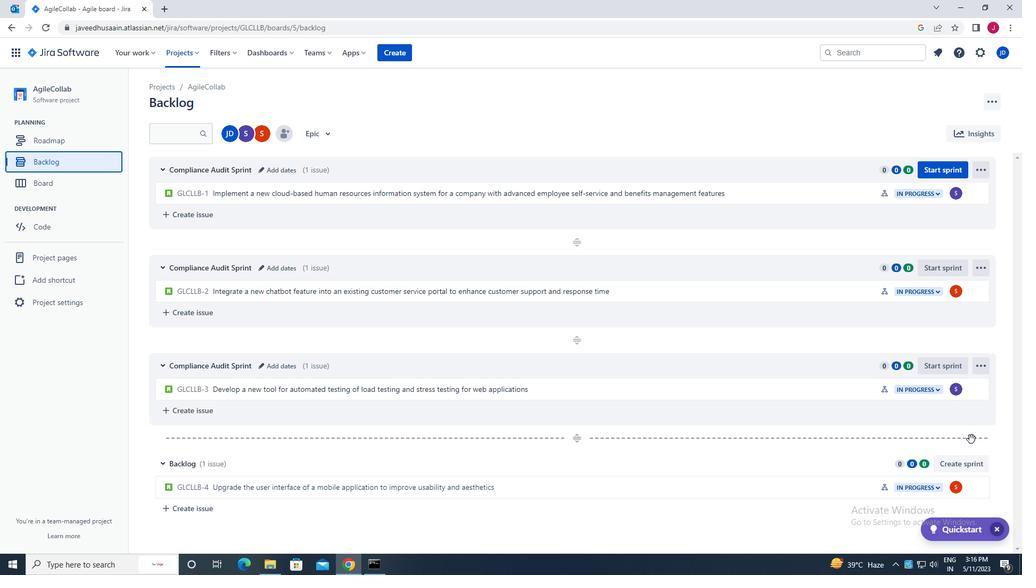 
Action: Mouse scrolled (972, 438) with delta (0, 0)
Screenshot: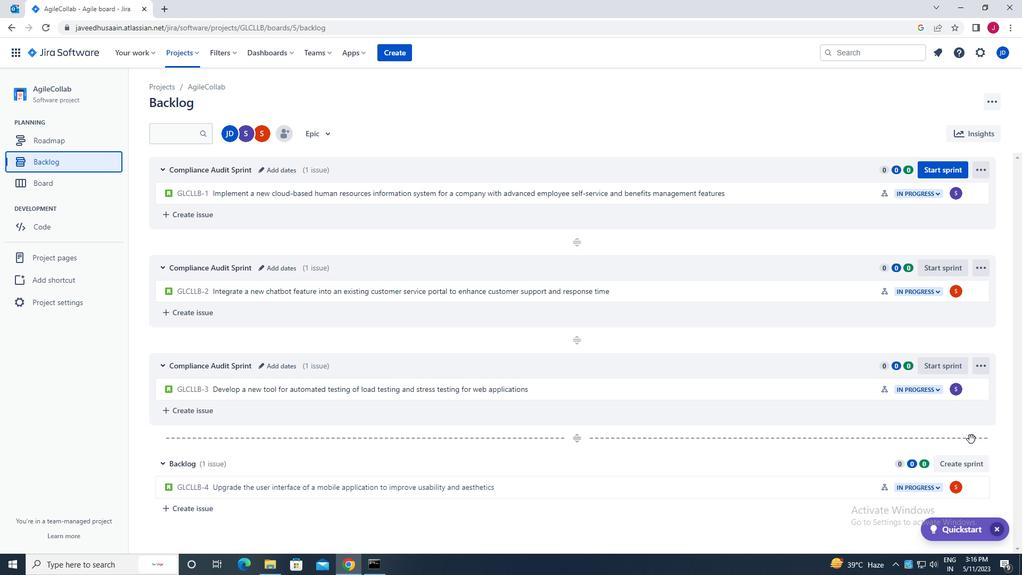 
Action: Mouse moved to (922, 445)
Screenshot: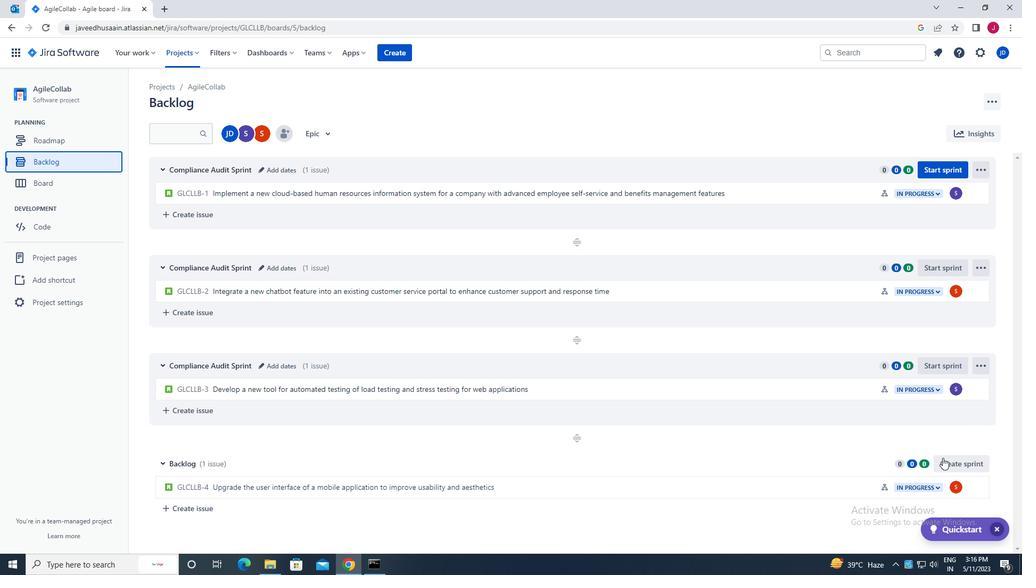 
Action: Mouse scrolled (922, 445) with delta (0, 0)
Screenshot: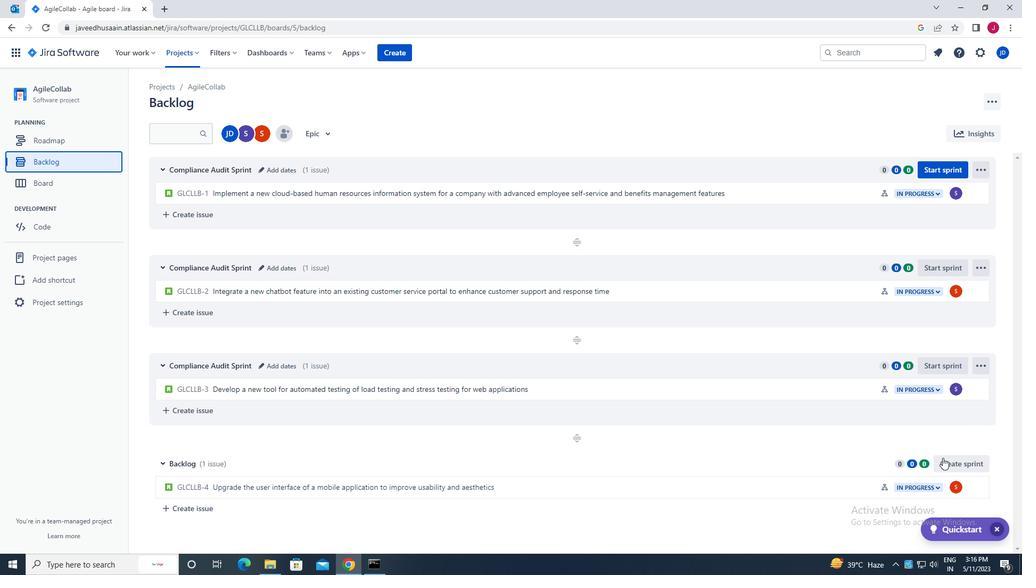 
Action: Mouse moved to (922, 445)
Screenshot: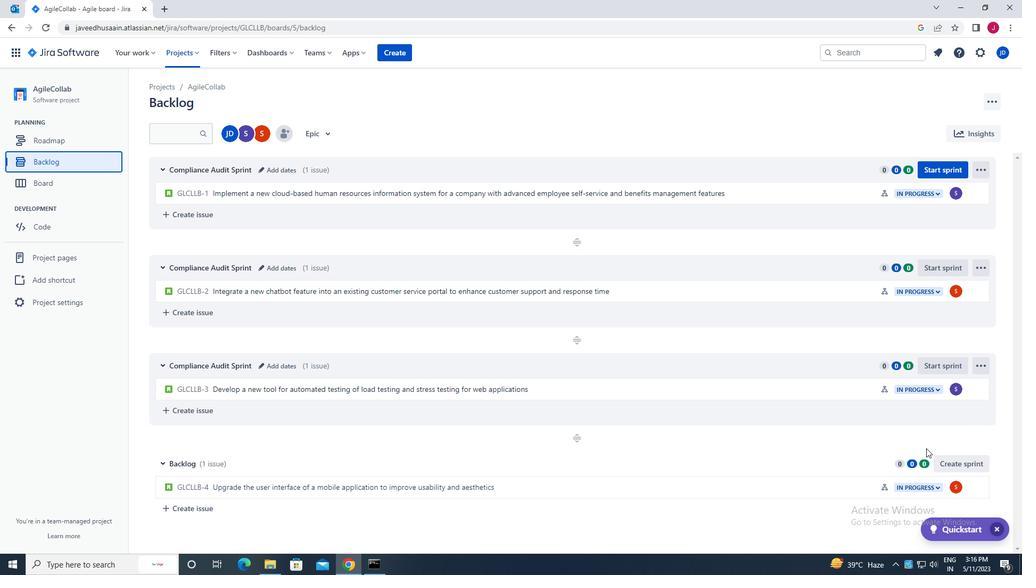 
Action: Mouse scrolled (922, 445) with delta (0, 0)
Screenshot: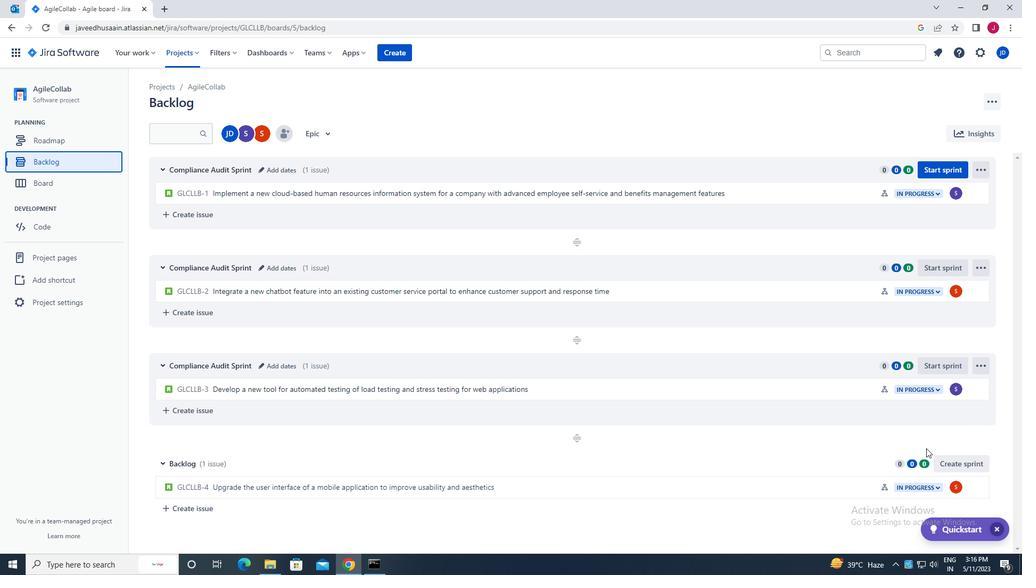 
Action: Mouse scrolled (922, 445) with delta (0, 0)
Screenshot: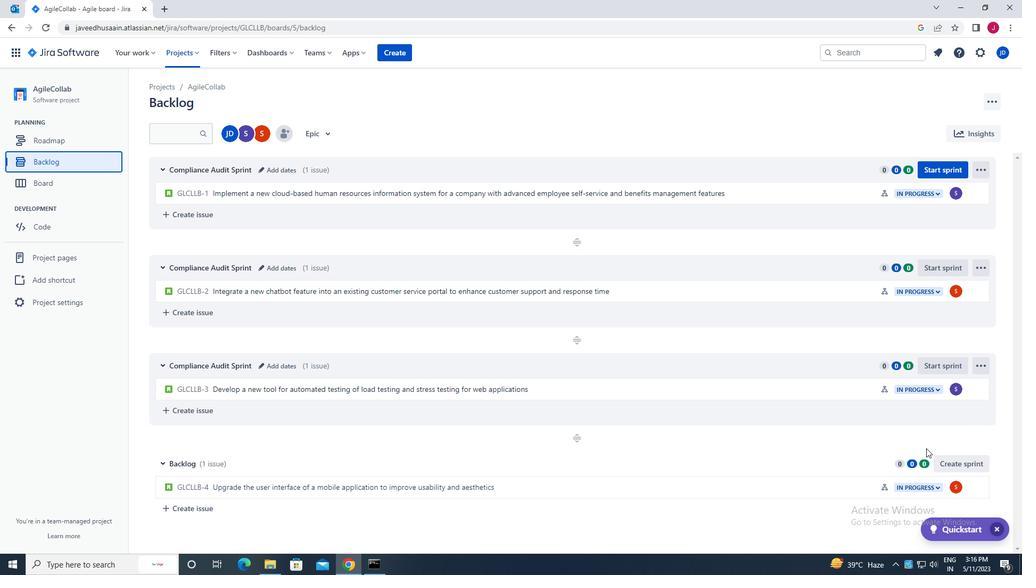 
Action: Mouse moved to (922, 445)
Screenshot: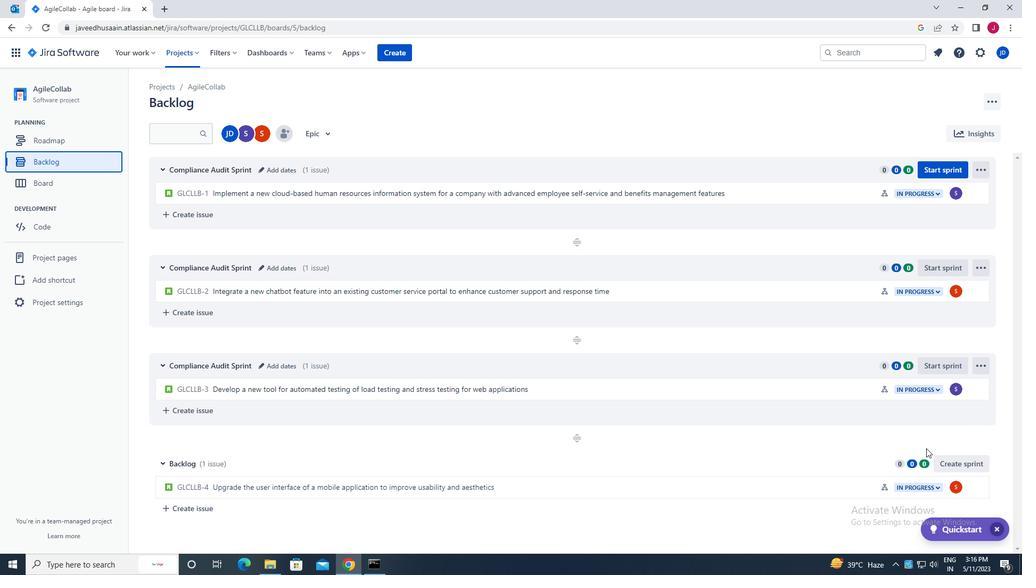
Action: Mouse scrolled (922, 444) with delta (0, 0)
Screenshot: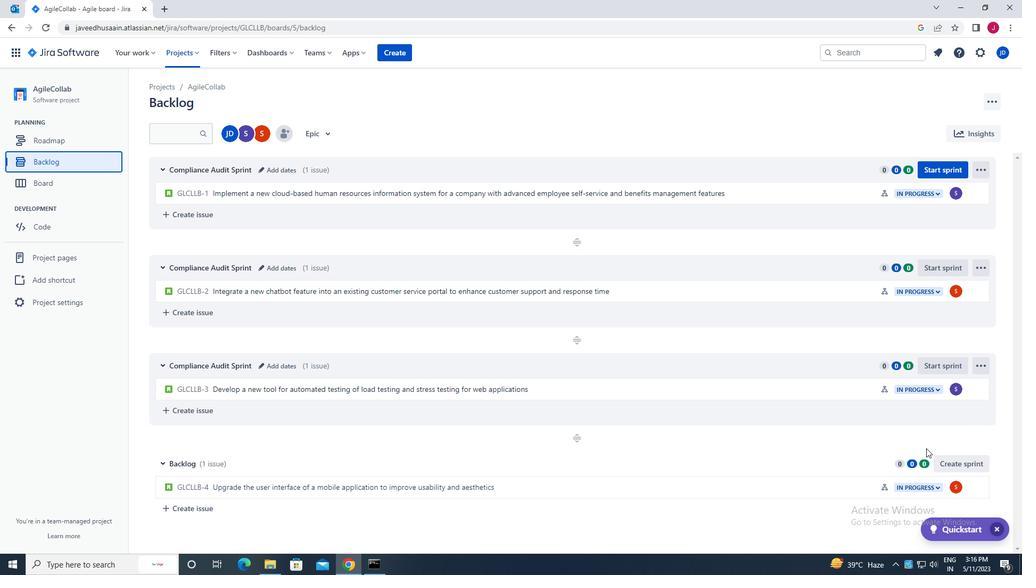 
Action: Mouse scrolled (922, 444) with delta (0, 0)
Screenshot: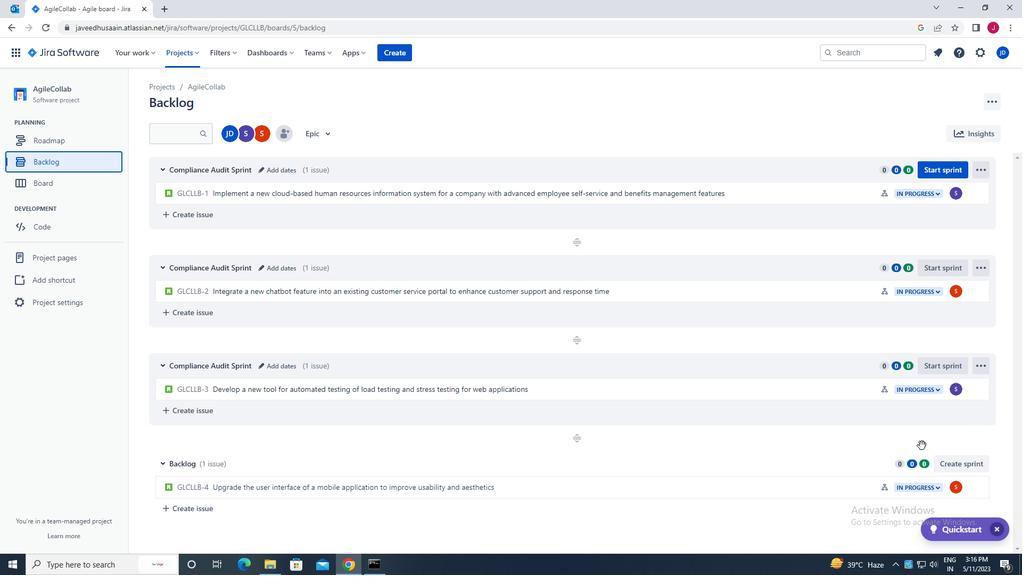 
Action: Mouse moved to (921, 445)
Screenshot: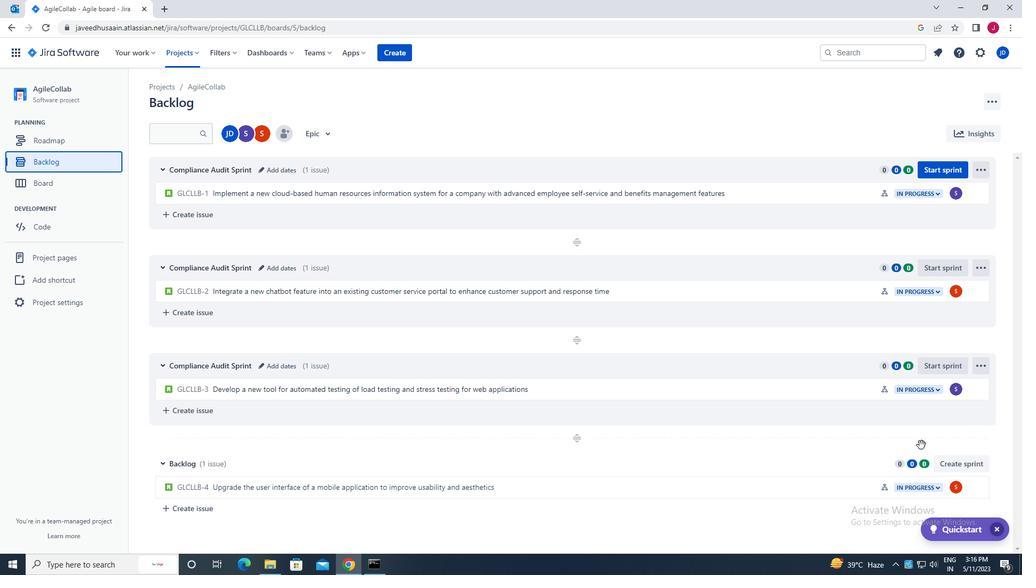 
Action: Mouse scrolled (921, 445) with delta (0, 0)
Screenshot: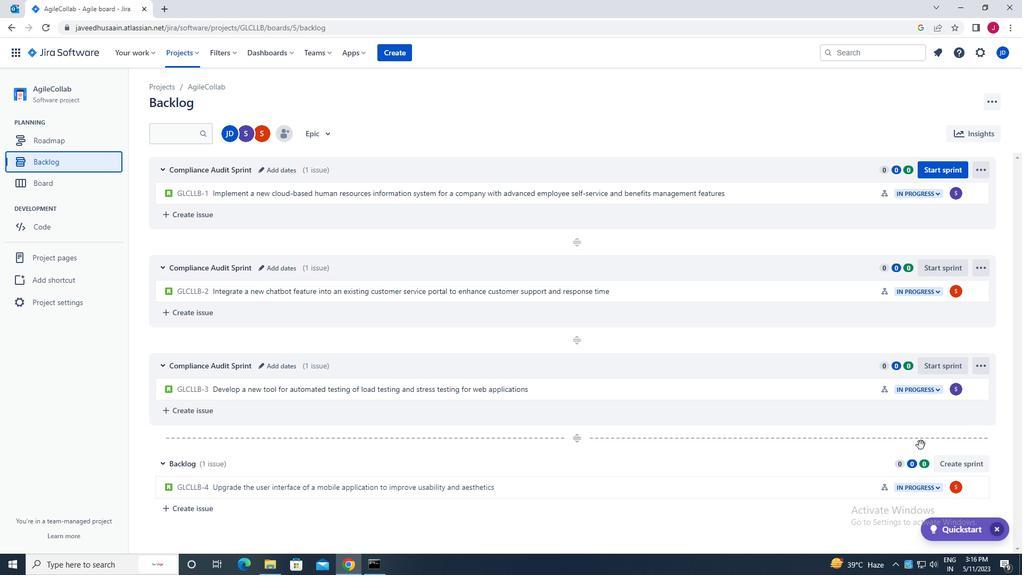 
Action: Mouse scrolled (921, 445) with delta (0, 0)
Screenshot: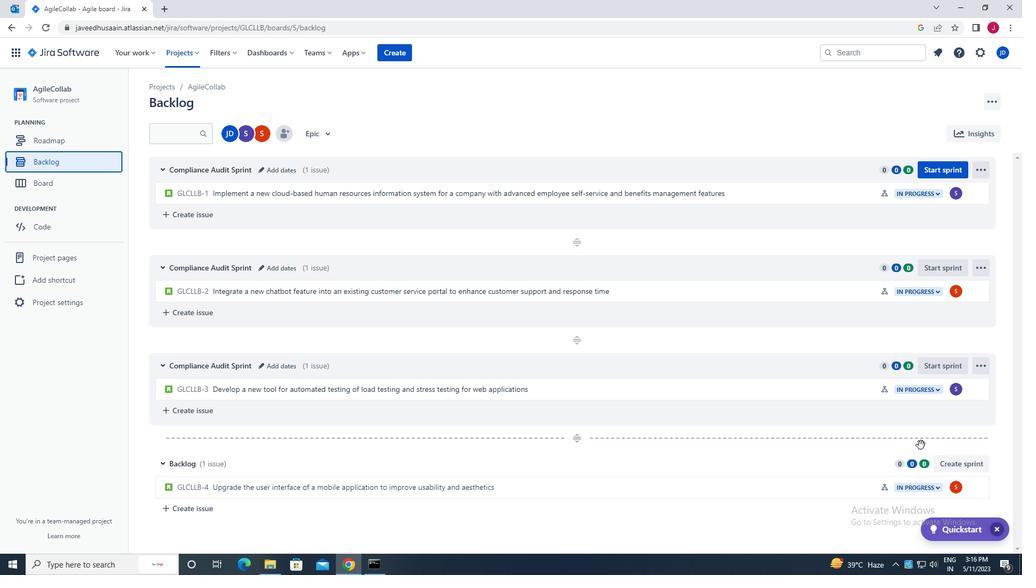 
Action: Mouse scrolled (921, 445) with delta (0, 0)
Screenshot: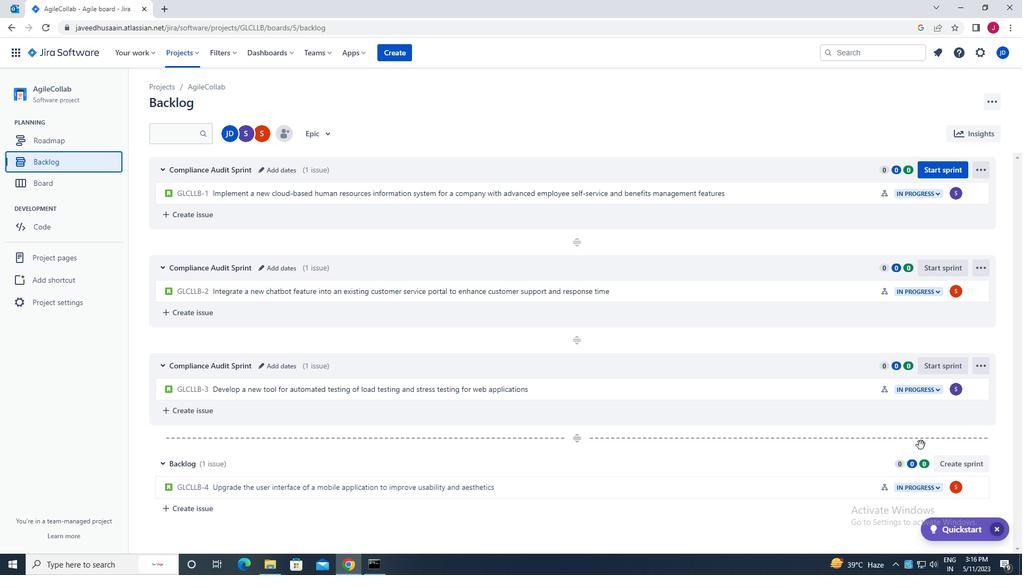 
Action: Mouse moved to (921, 445)
Screenshot: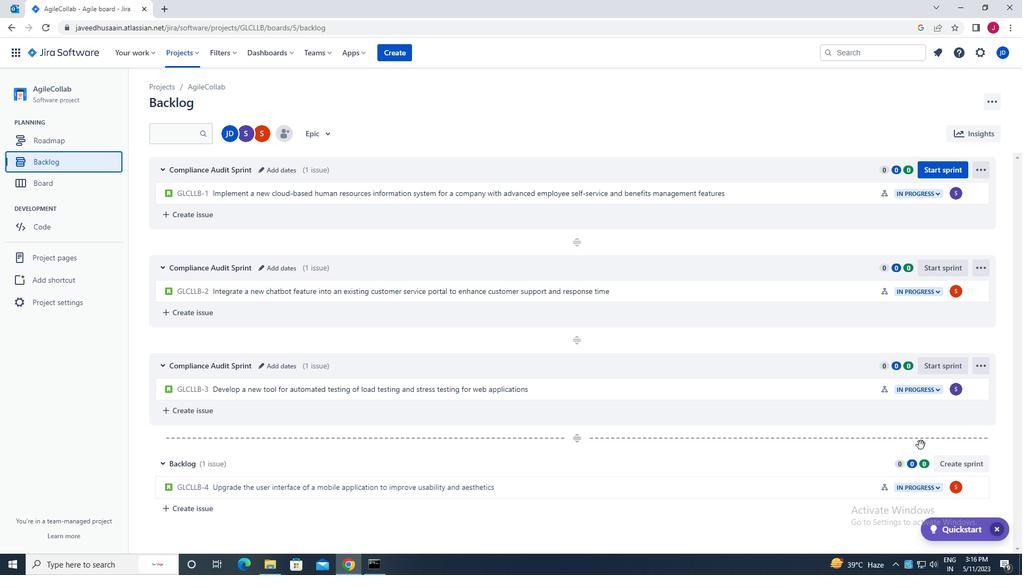 
Action: Mouse scrolled (921, 445) with delta (0, 0)
Screenshot: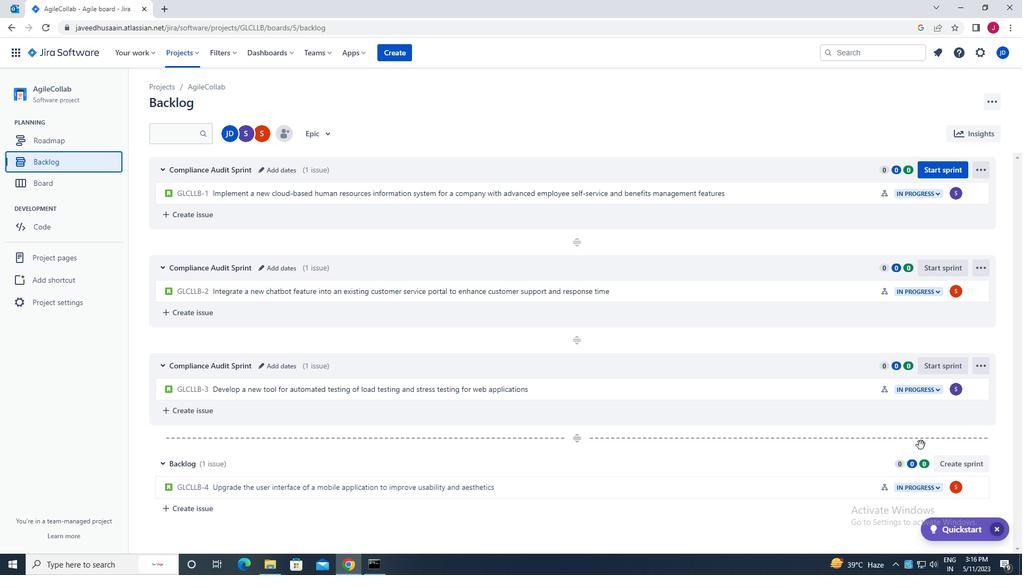 
Action: Mouse scrolled (921, 445) with delta (0, 0)
Screenshot: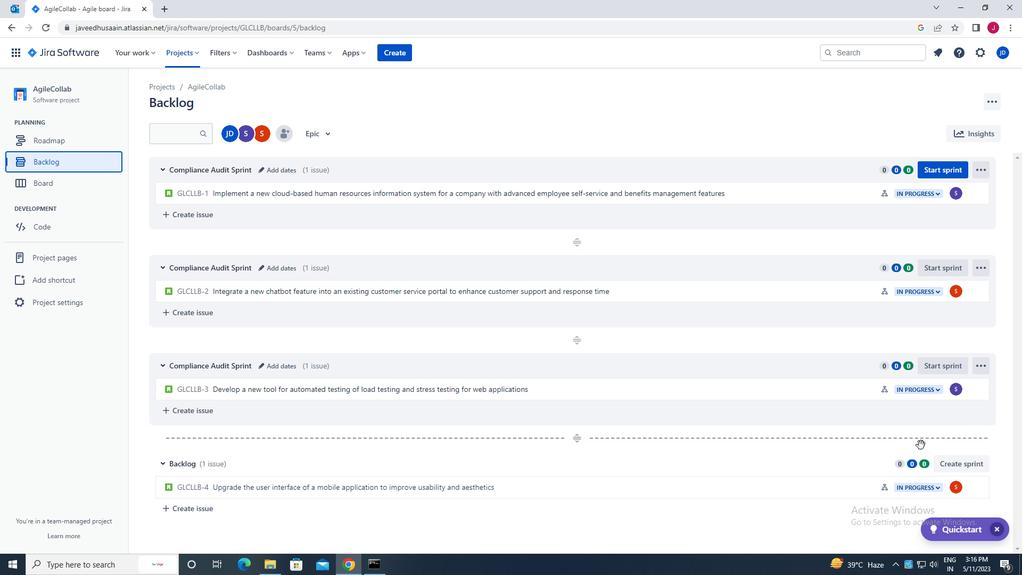 
Action: Mouse moved to (921, 443)
Screenshot: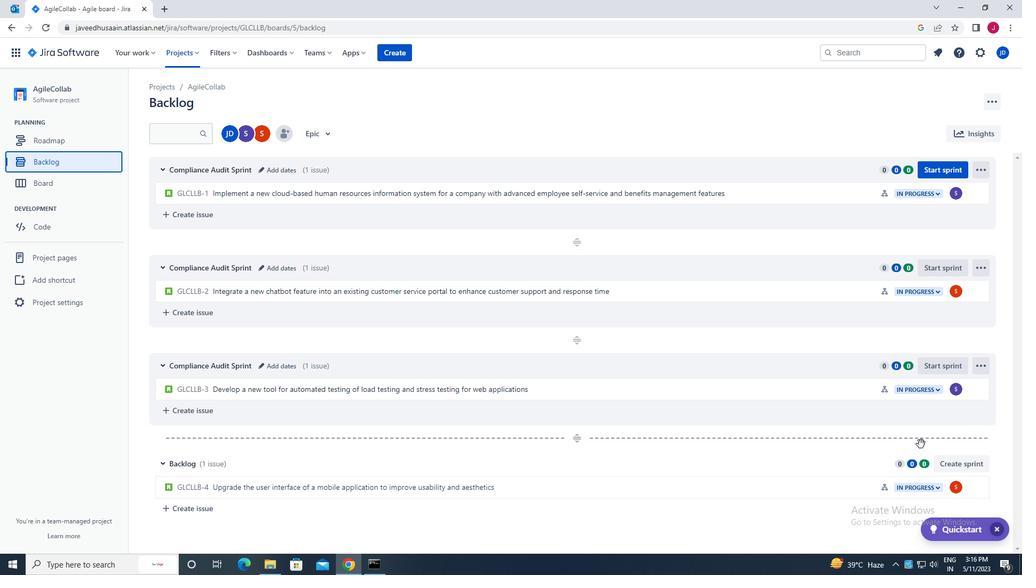 
Action: Mouse scrolled (921, 442) with delta (0, 0)
Screenshot: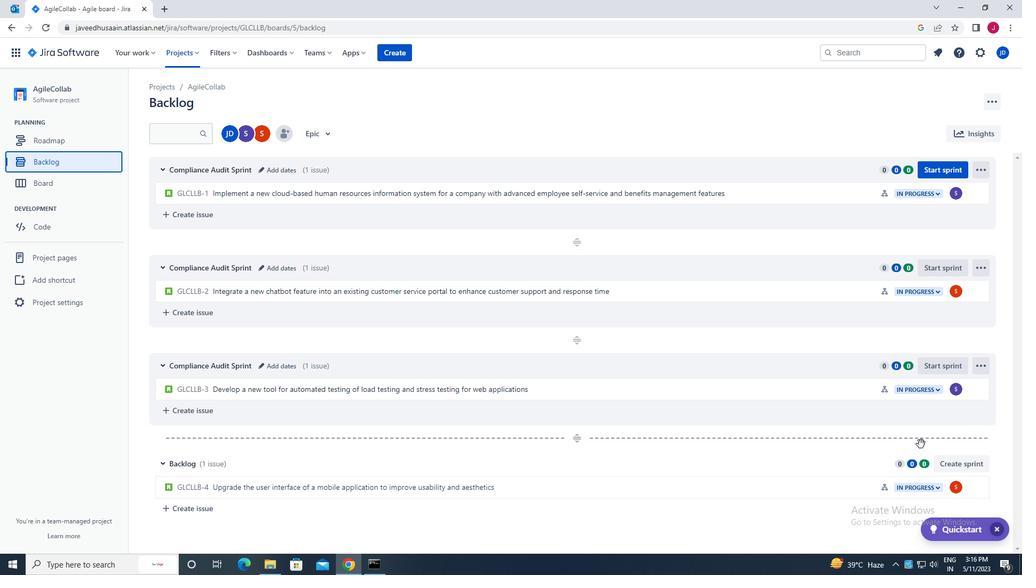 
Action: Mouse moved to (920, 443)
Screenshot: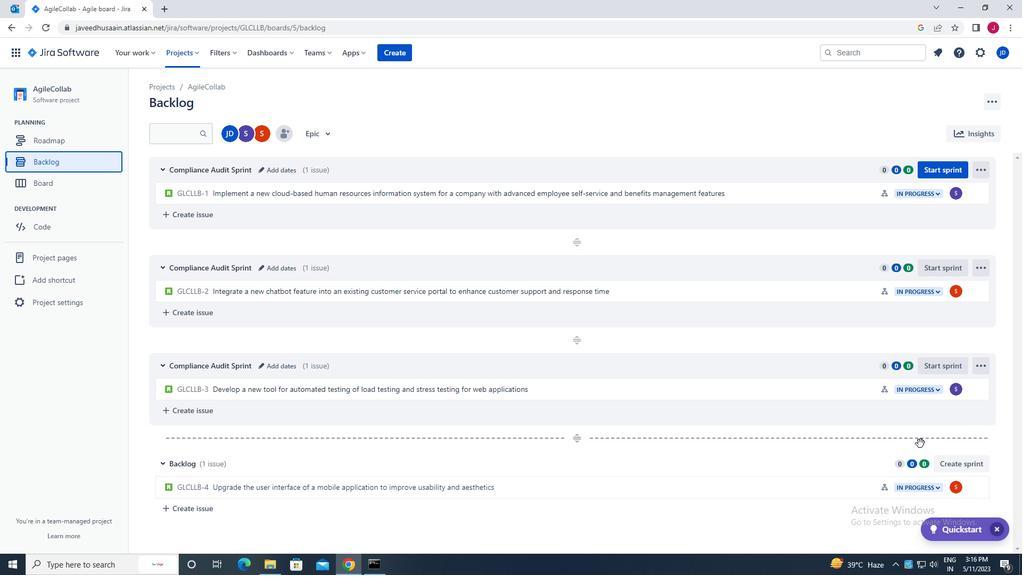 
Action: Mouse scrolled (920, 442) with delta (0, 0)
Screenshot: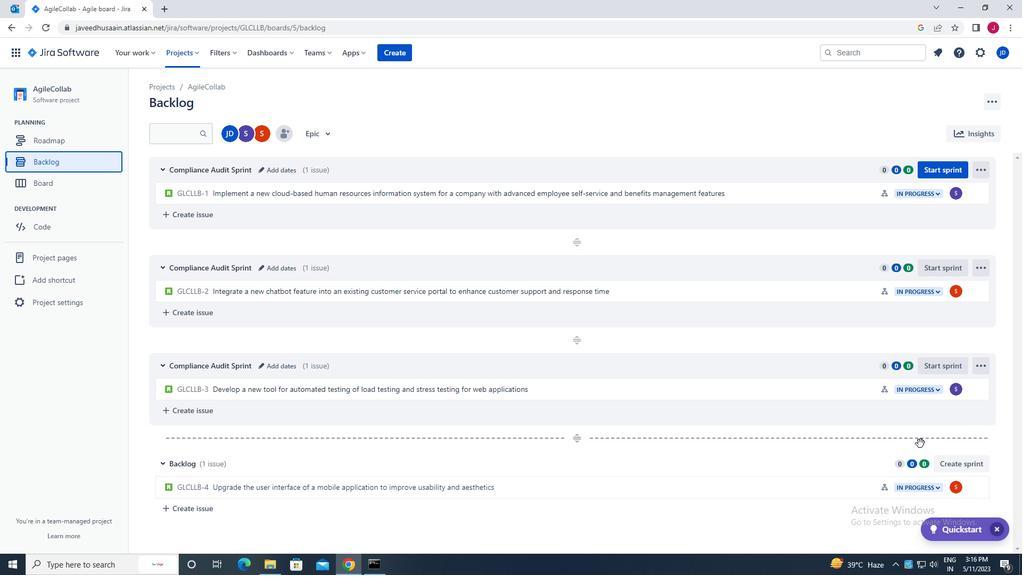 
Action: Mouse moved to (920, 443)
Screenshot: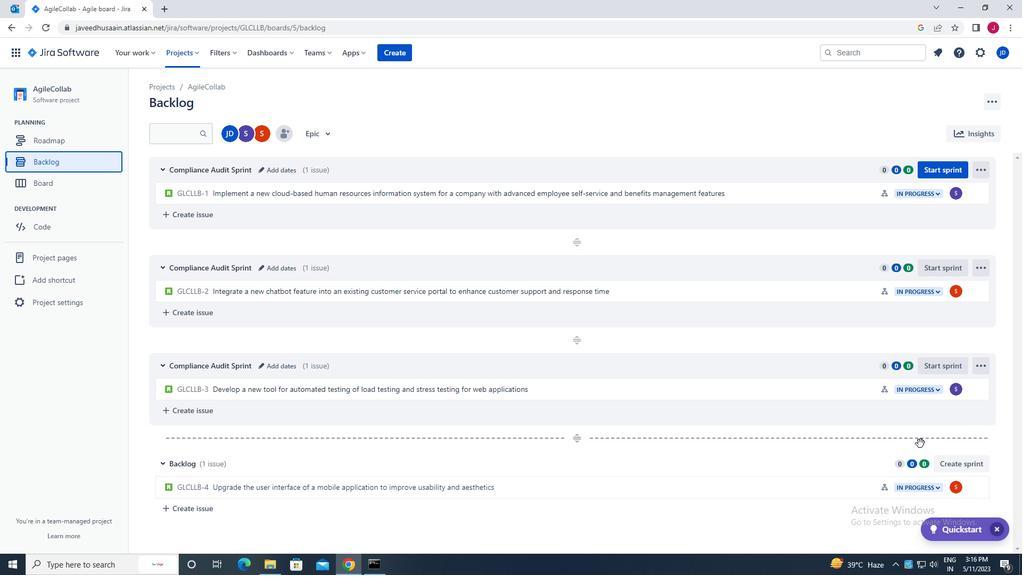 
Action: Mouse scrolled (920, 442) with delta (0, 0)
Screenshot: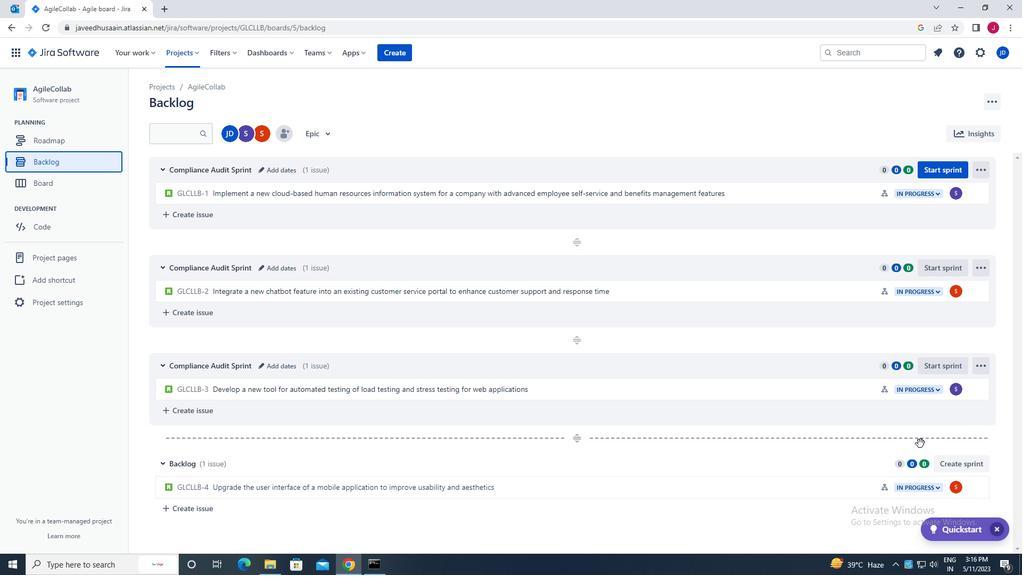 
Action: Mouse moved to (920, 442)
Screenshot: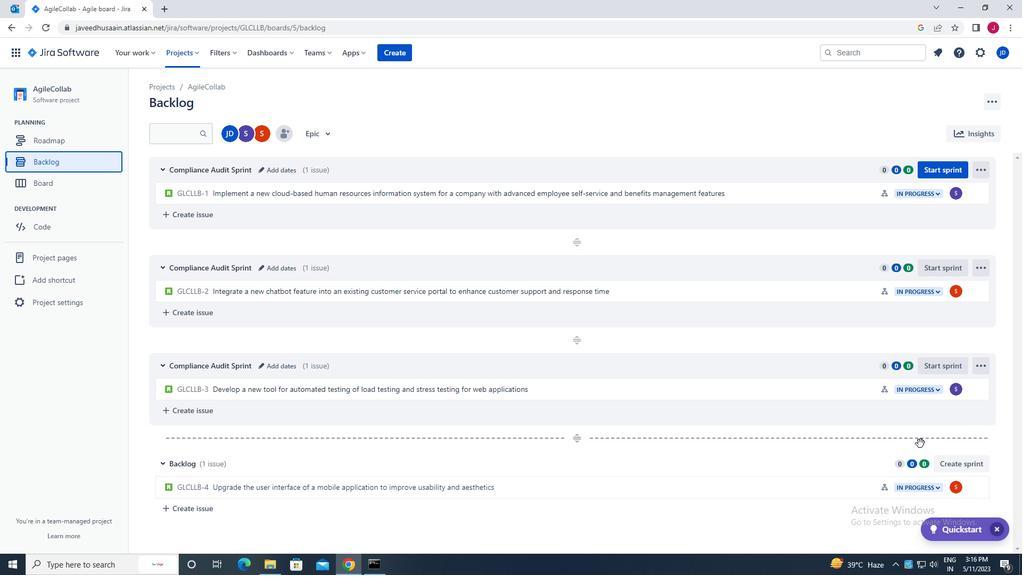 
Action: Mouse scrolled (920, 442) with delta (0, 0)
Screenshot: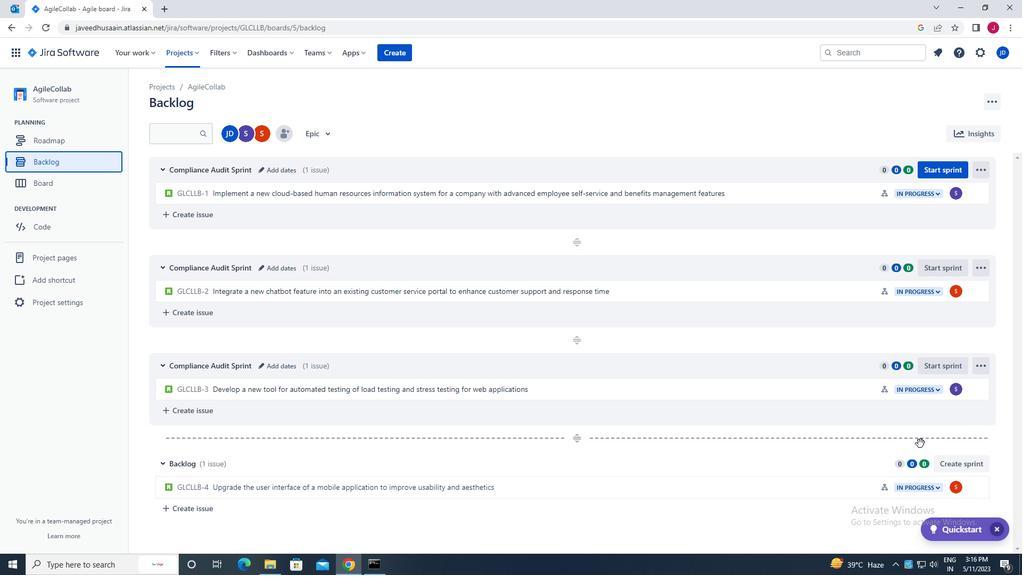 
Action: Mouse moved to (920, 442)
Screenshot: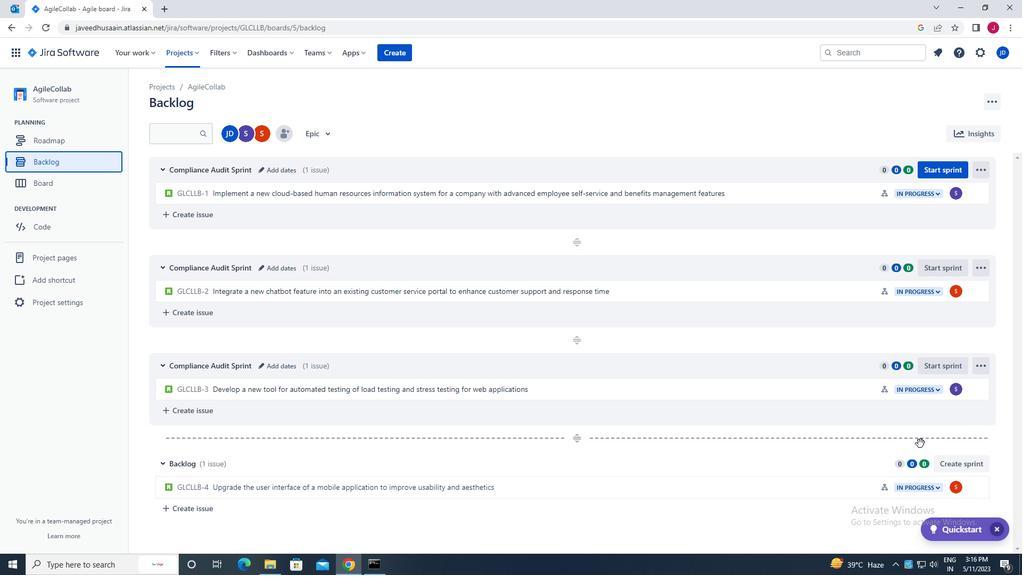 
Action: Mouse scrolled (920, 441) with delta (0, 0)
Screenshot: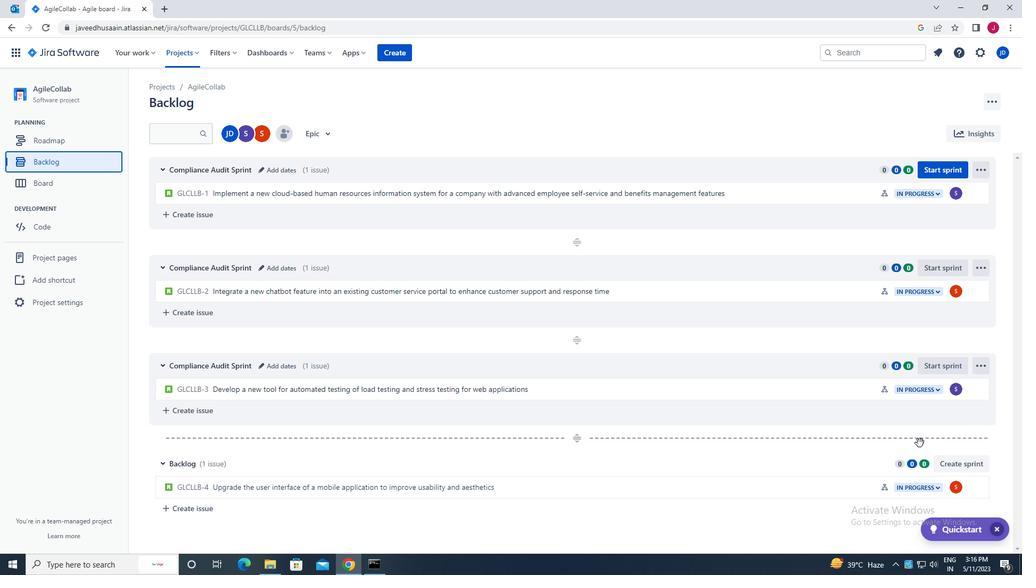 
Action: Mouse moved to (914, 435)
Screenshot: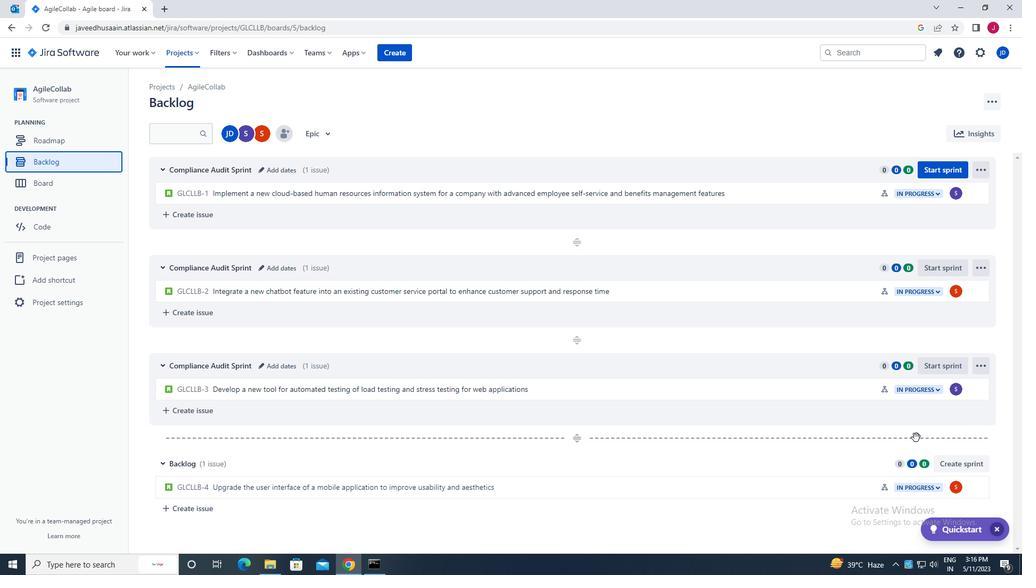 
Action: Mouse scrolled (914, 434) with delta (0, 0)
Screenshot: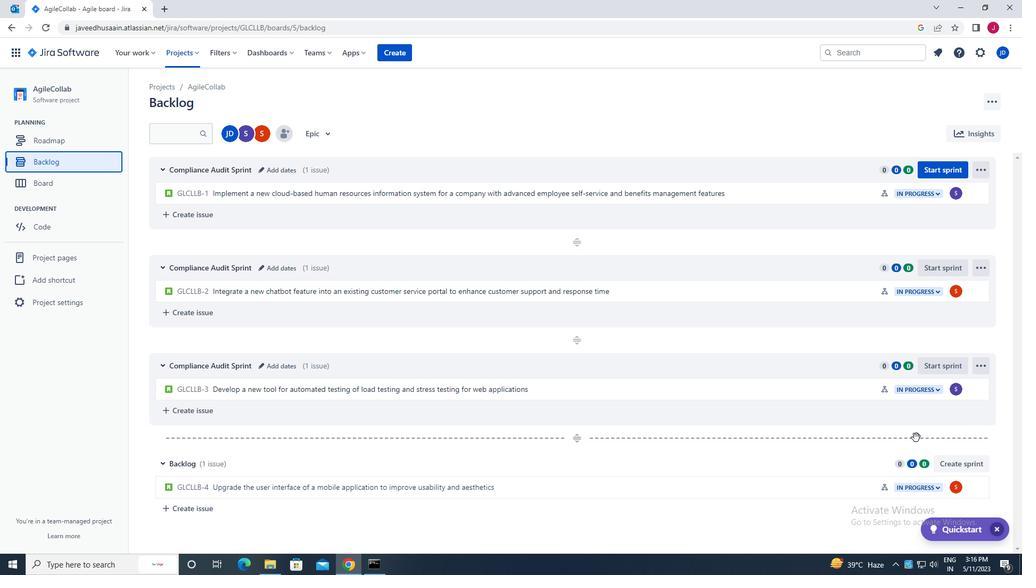 
Action: Mouse scrolled (914, 434) with delta (0, 0)
Screenshot: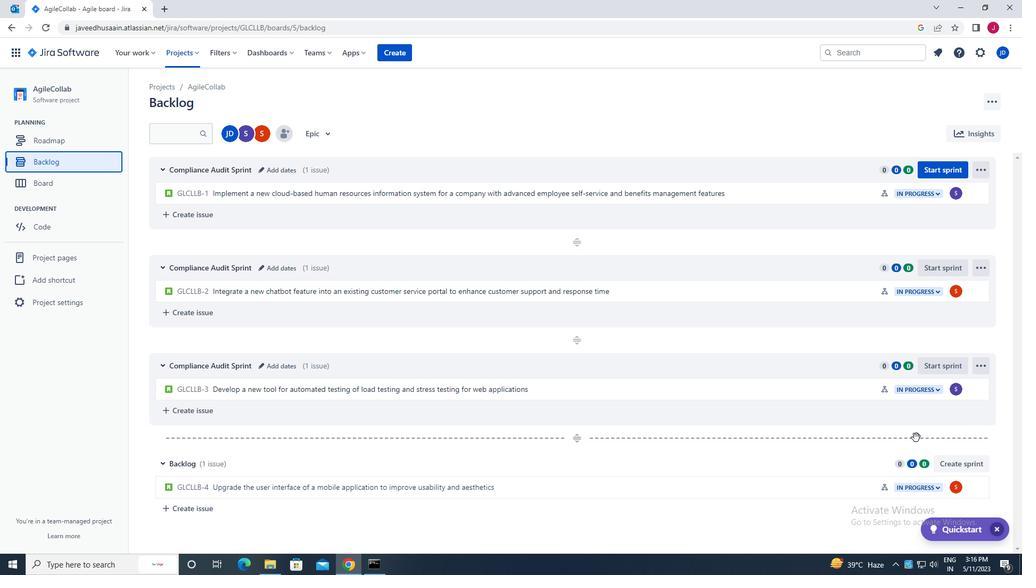 
Action: Mouse moved to (914, 435)
Screenshot: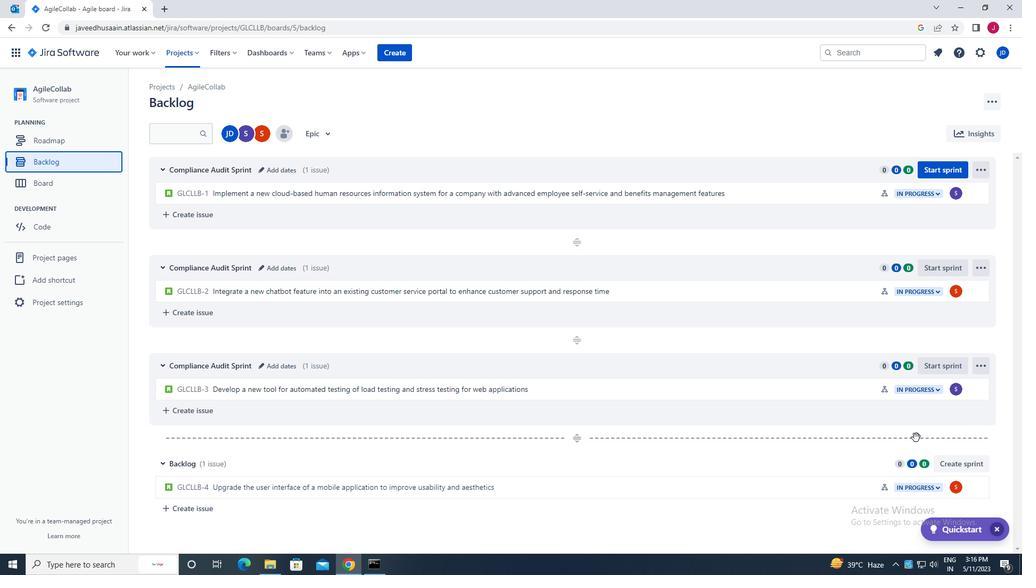 
Action: Mouse scrolled (914, 434) with delta (0, 0)
Screenshot: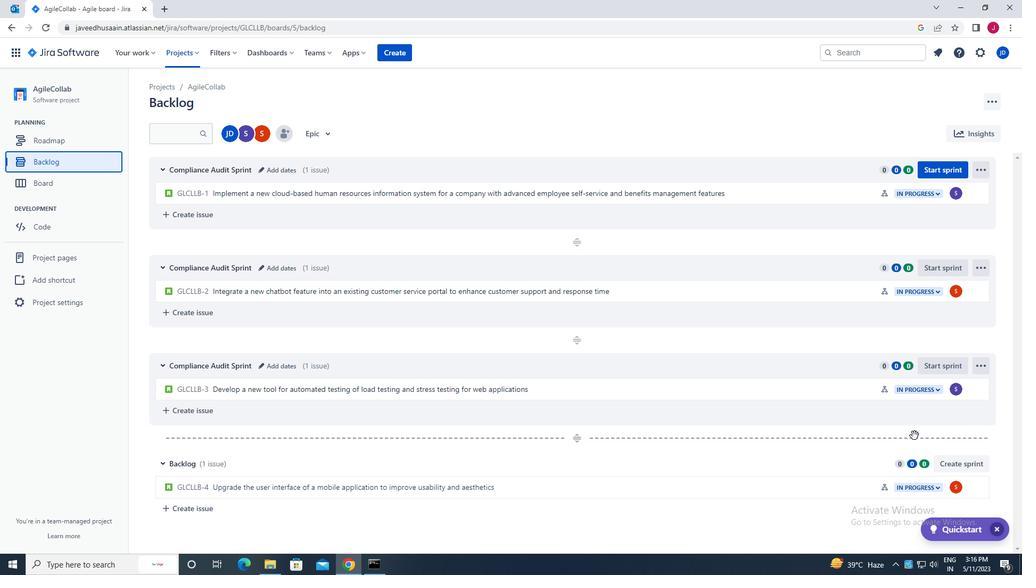 
Action: Mouse moved to (914, 435)
Screenshot: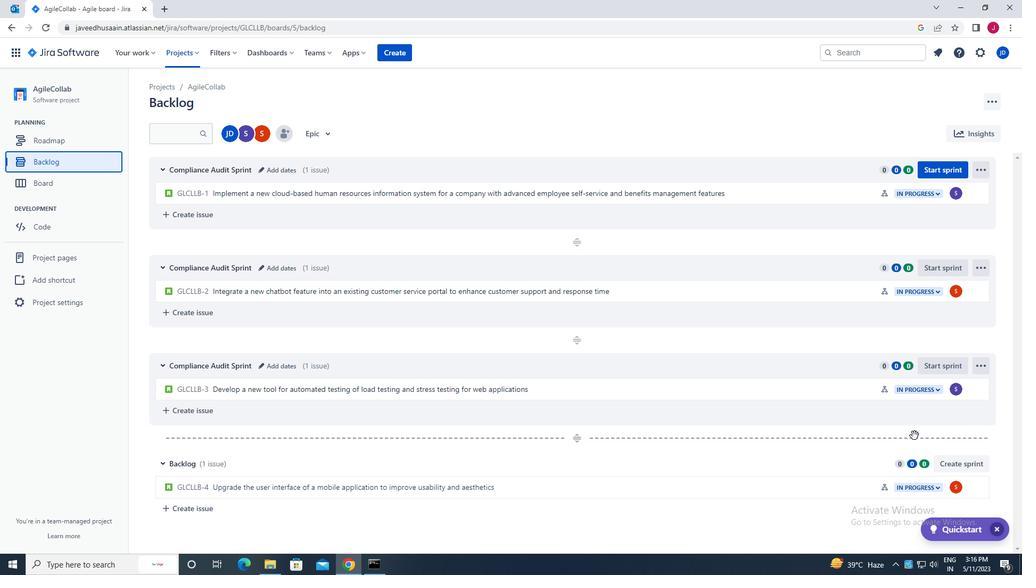 
Action: Mouse scrolled (914, 434) with delta (0, 0)
Screenshot: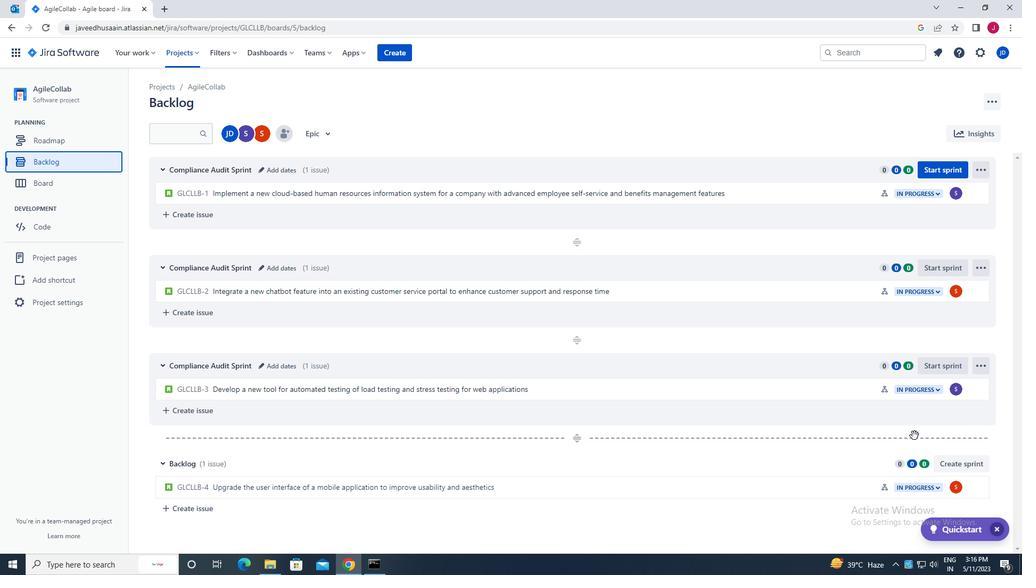 
Action: Mouse moved to (908, 431)
Screenshot: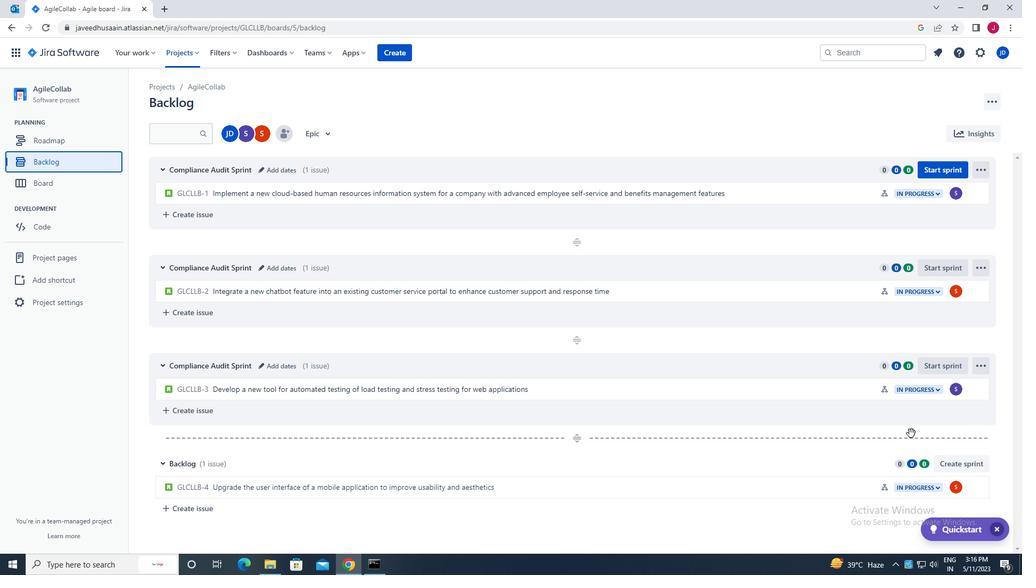 
Action: Mouse scrolled (908, 432) with delta (0, 0)
Screenshot: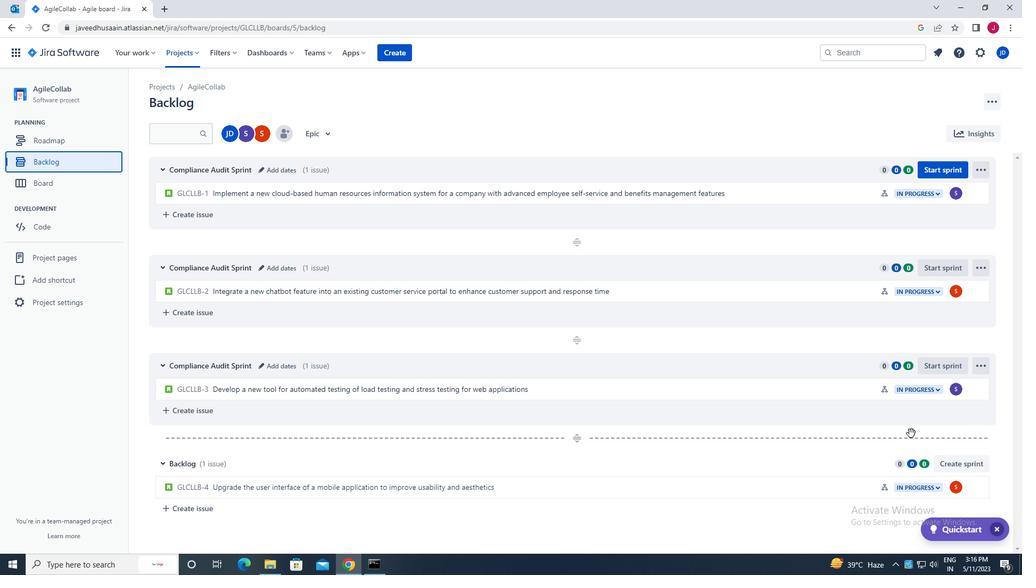 
Action: Mouse moved to (903, 429)
Screenshot: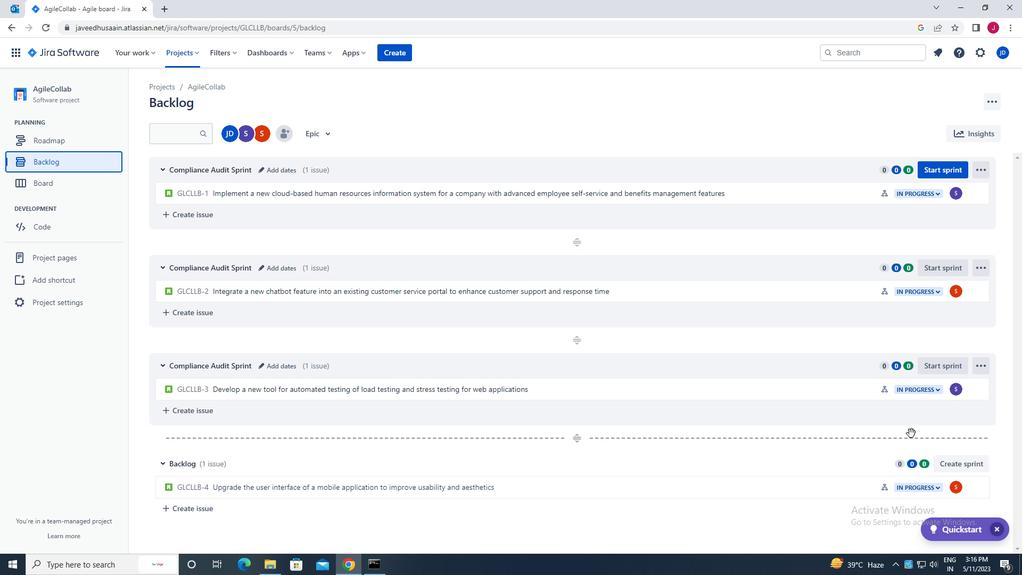 
Action: Mouse scrolled (903, 430) with delta (0, 0)
Screenshot: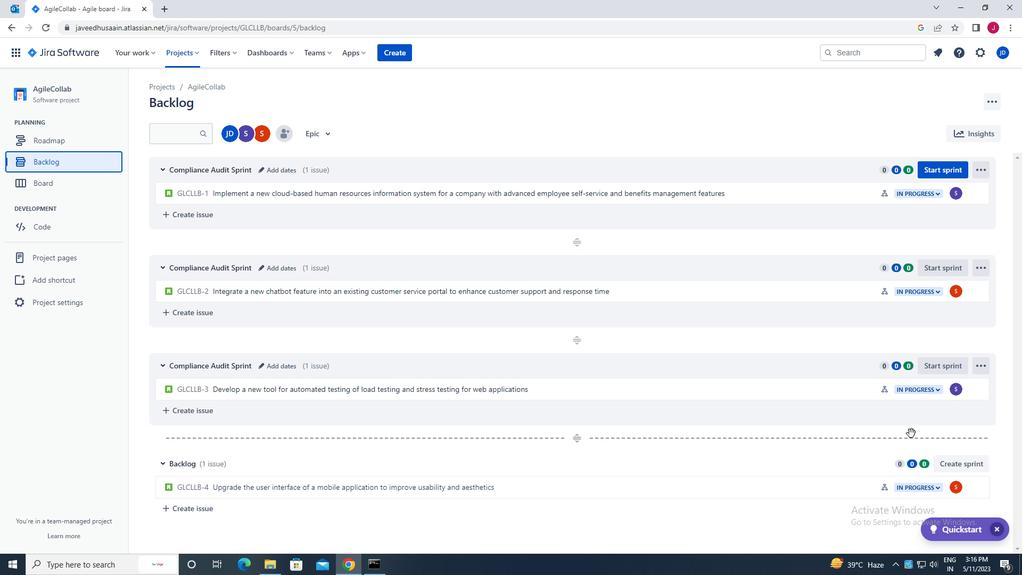 
Action: Mouse moved to (891, 429)
Screenshot: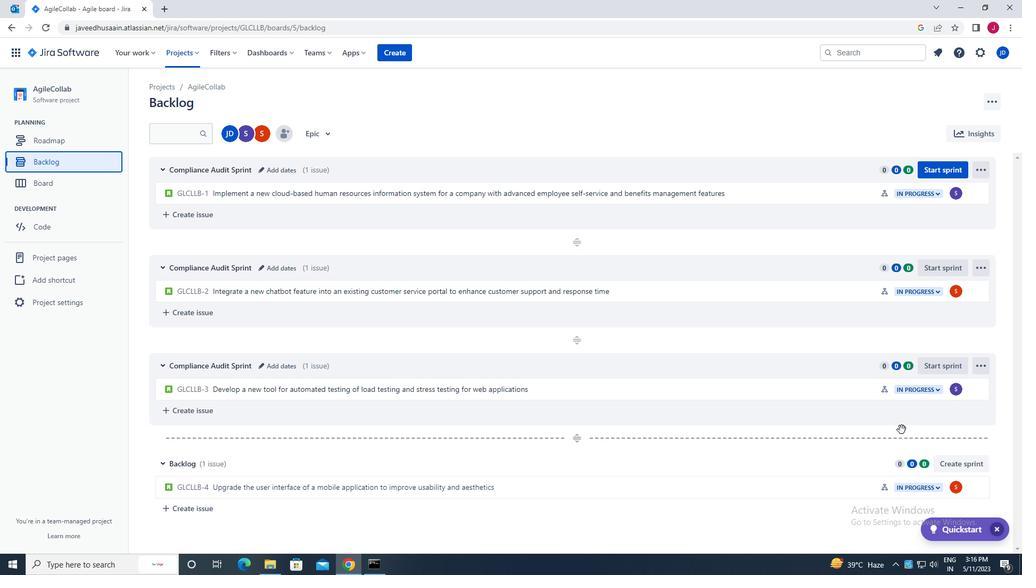 
Action: Mouse scrolled (891, 428) with delta (0, 0)
Screenshot: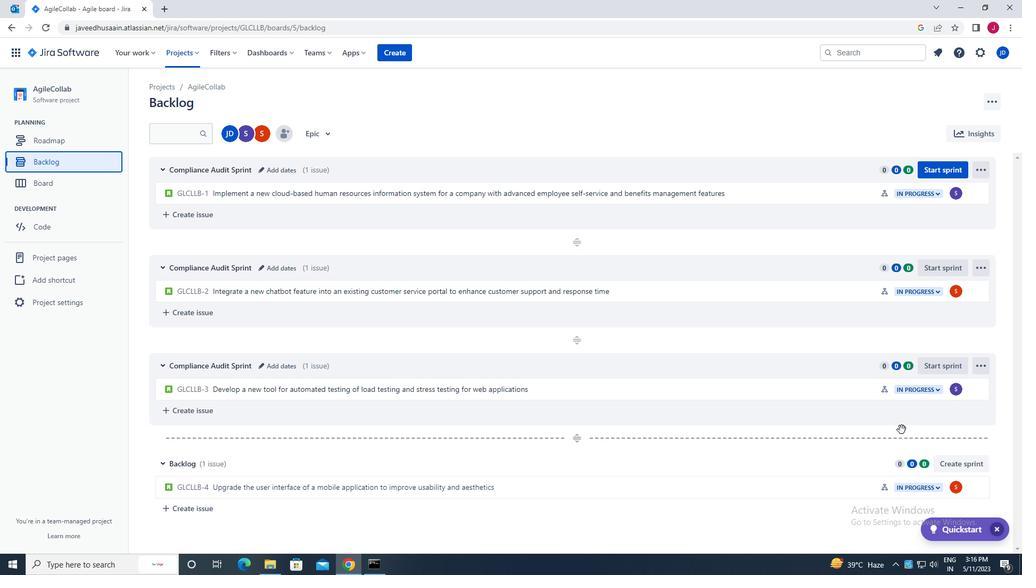 
Action: Mouse moved to (890, 429)
Screenshot: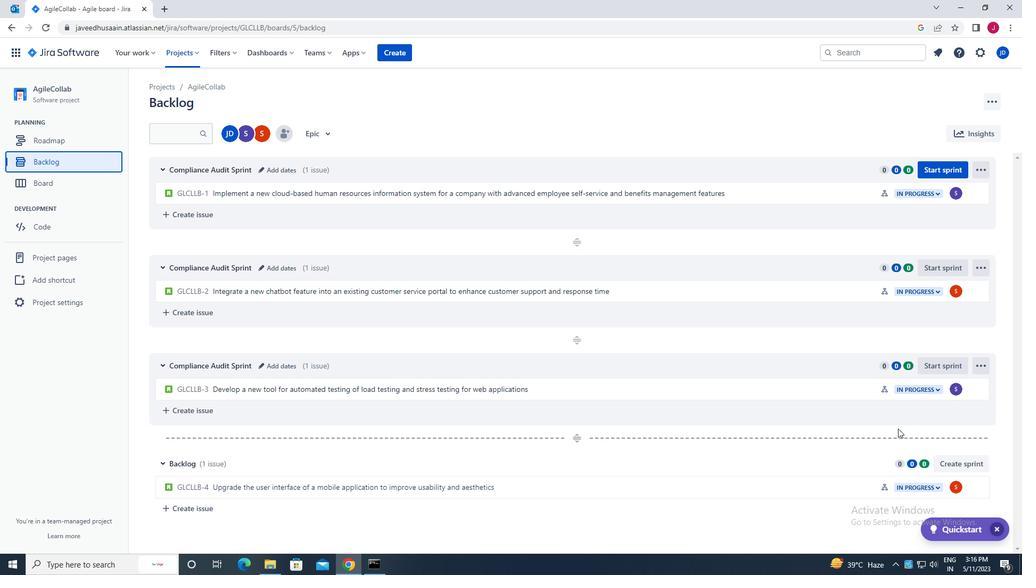 
Action: Mouse scrolled (890, 428) with delta (0, 0)
Screenshot: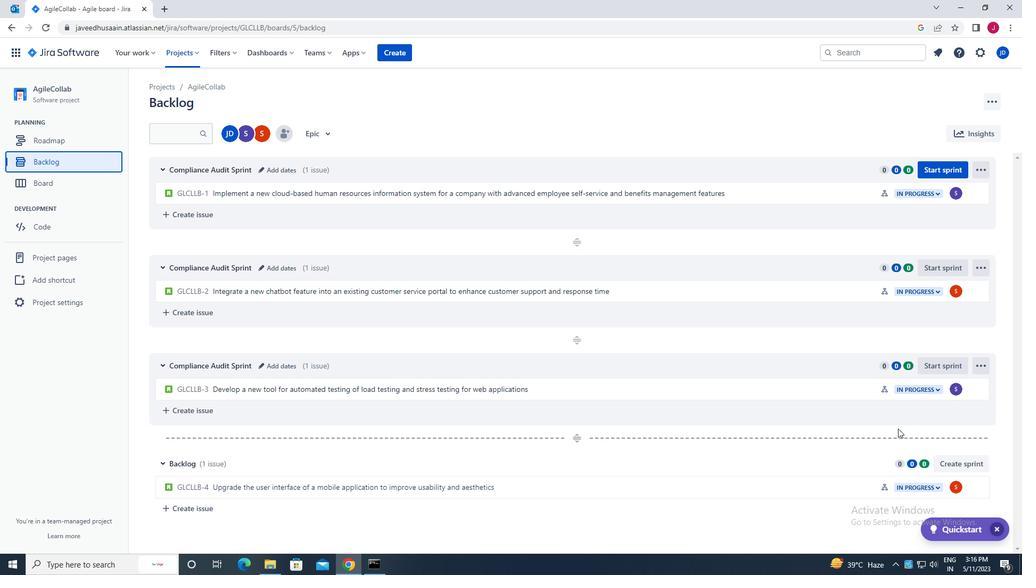 
Action: Mouse moved to (888, 430)
Screenshot: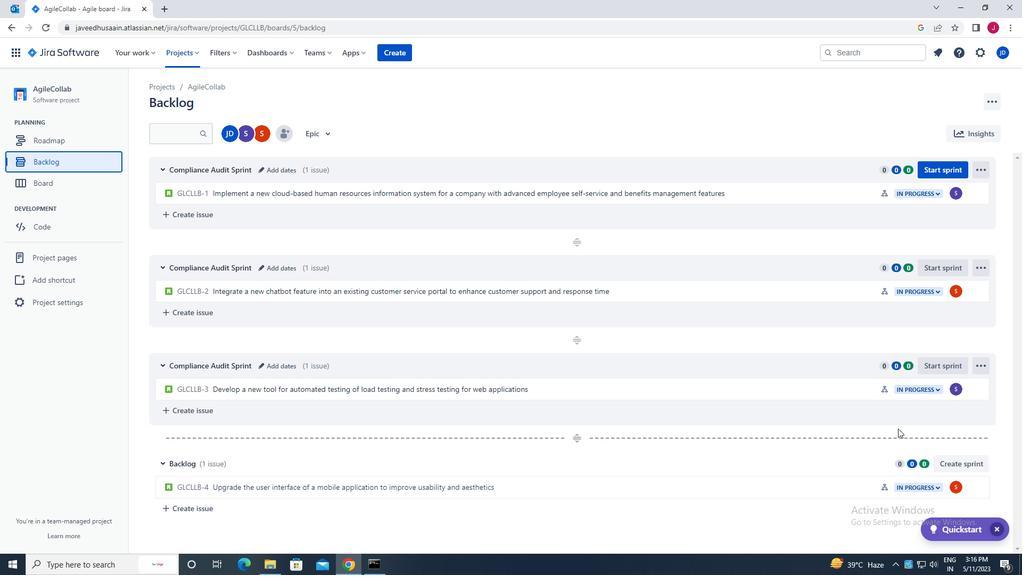 
Action: Mouse scrolled (888, 429) with delta (0, 0)
Screenshot: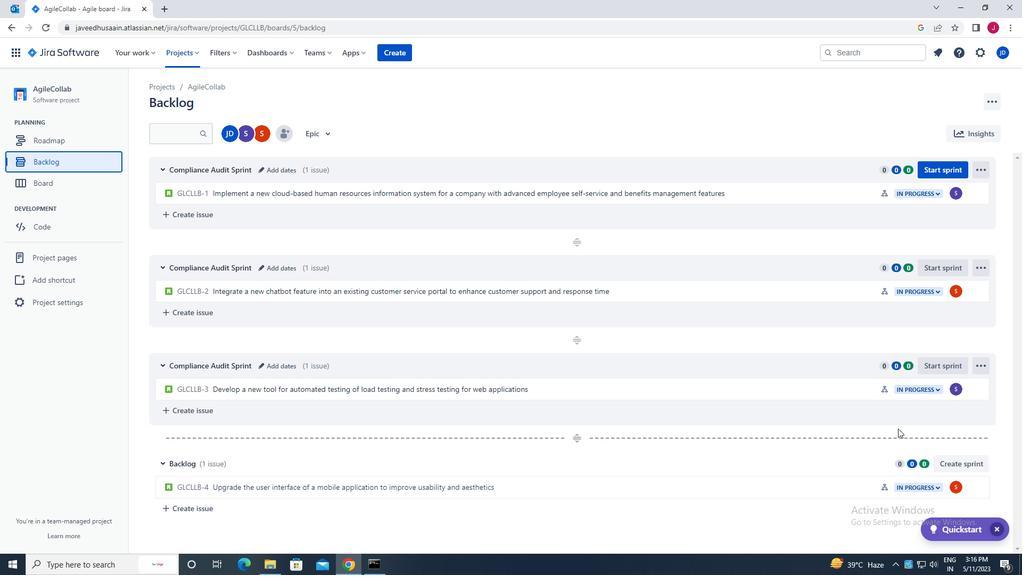 
Action: Mouse moved to (868, 465)
Screenshot: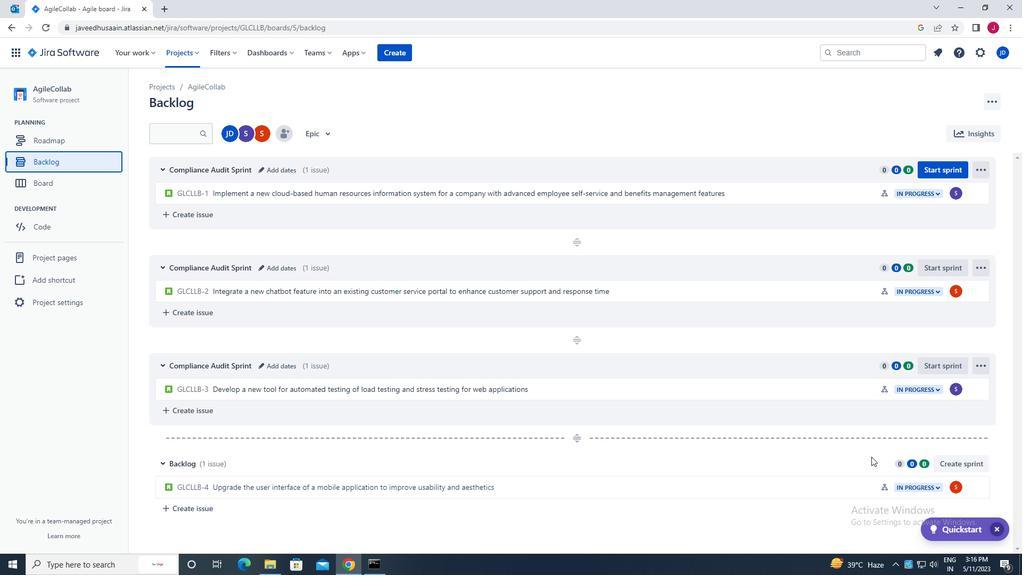 
Action: Mouse scrolled (868, 465) with delta (0, 0)
Screenshot: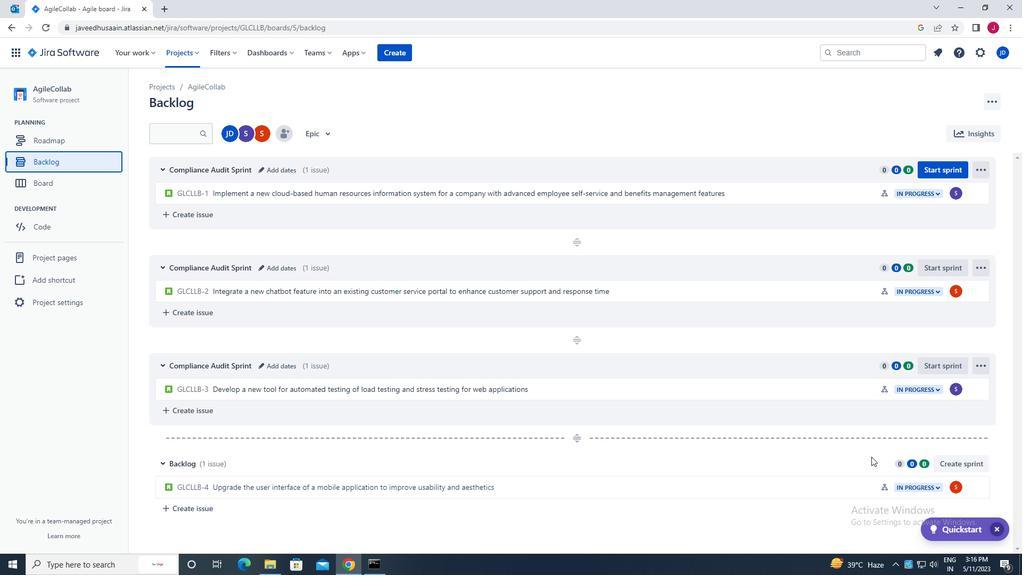 
Action: Mouse moved to (974, 486)
Screenshot: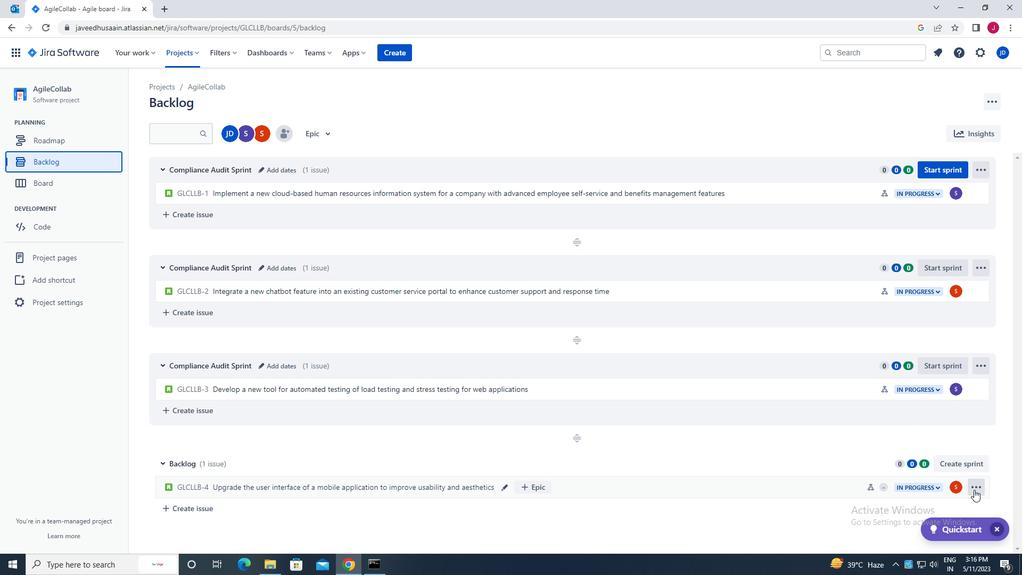 
Action: Mouse pressed left at (974, 486)
Screenshot: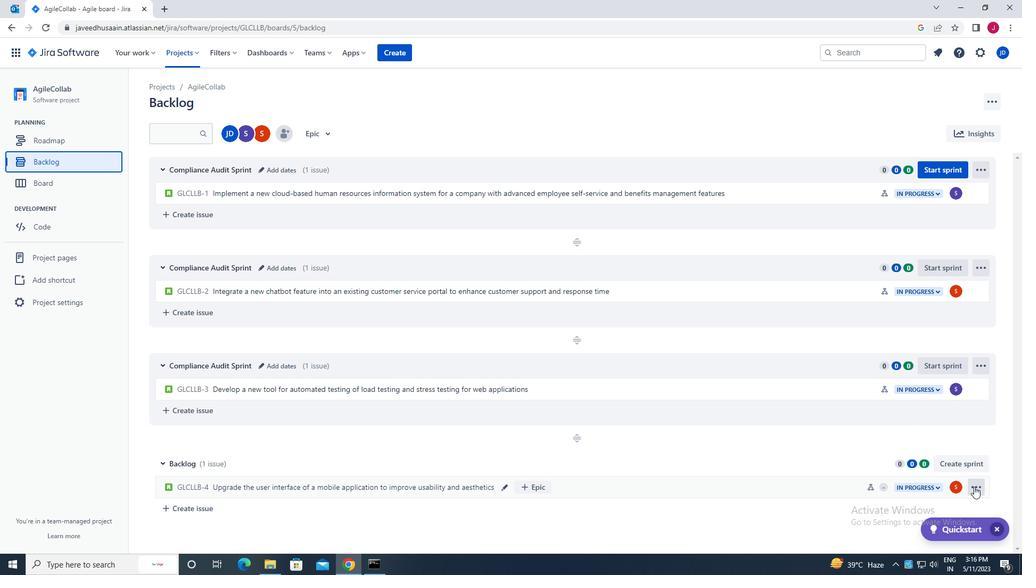 
Action: Mouse moved to (946, 394)
Screenshot: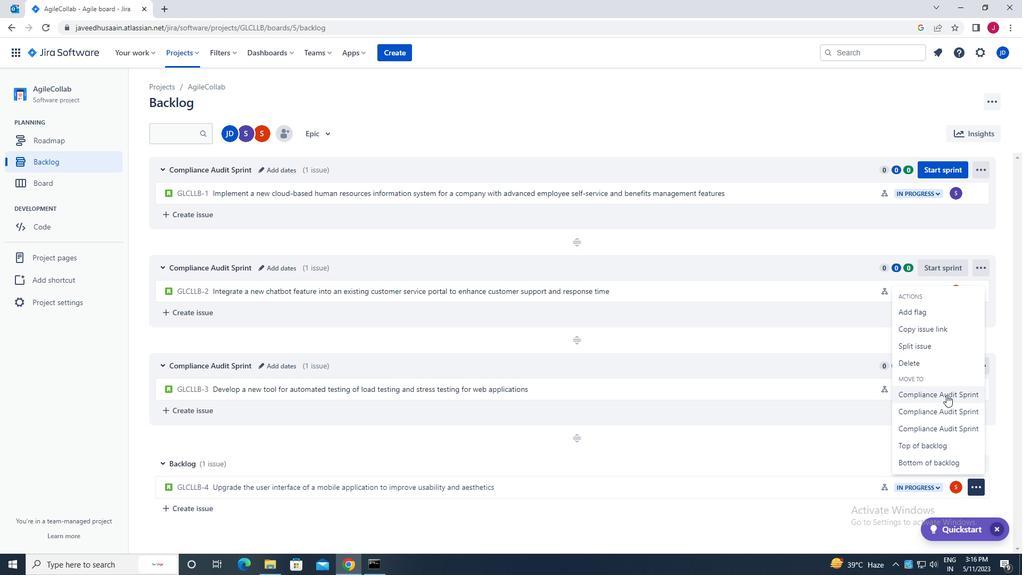 
Action: Mouse pressed left at (946, 394)
Screenshot: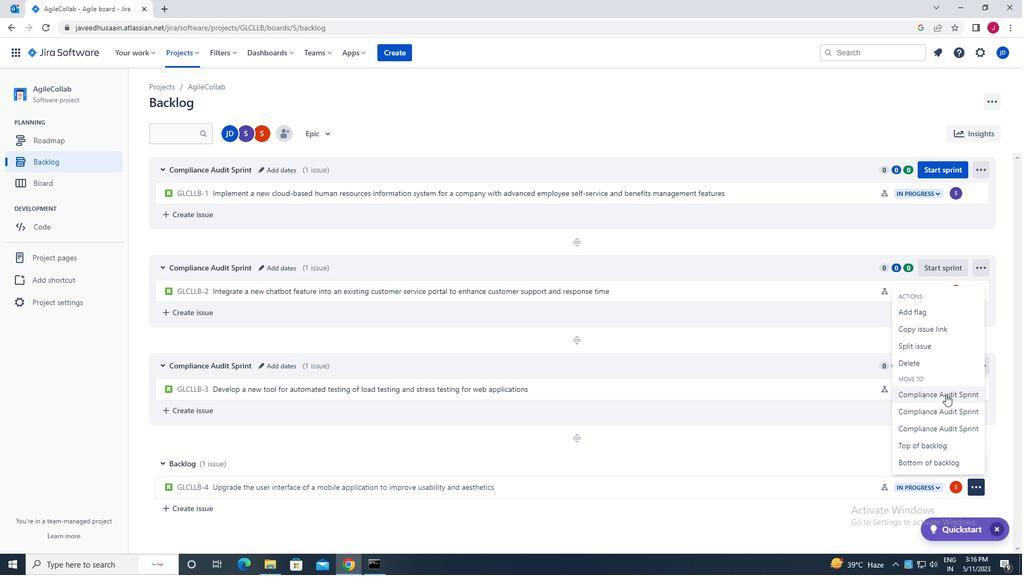 
